 Task: Create a due date automation trigger when advanced on, on the wednesday after a card is due add fields without custom field "Resume" set to a date between 1 and 7 working days ago at 11:00 AM.
Action: Mouse moved to (1329, 116)
Screenshot: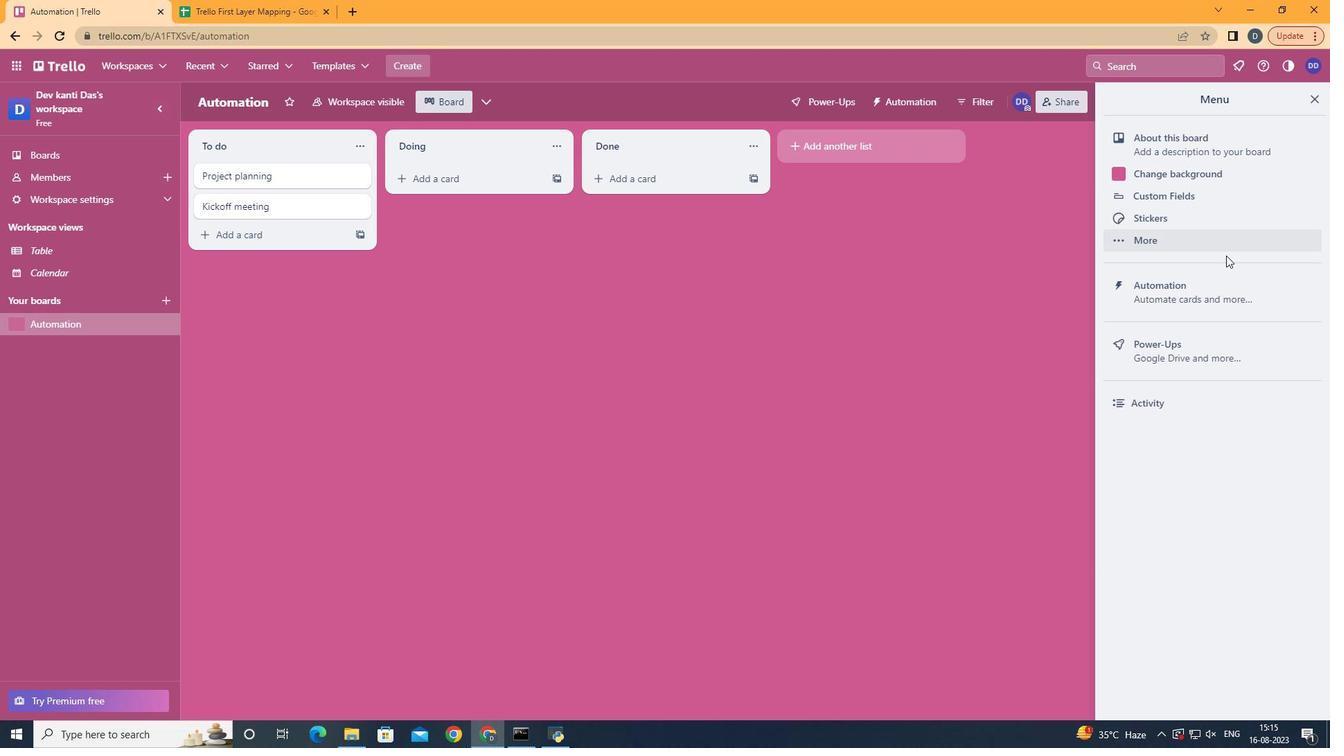 
Action: Mouse pressed left at (1329, 116)
Screenshot: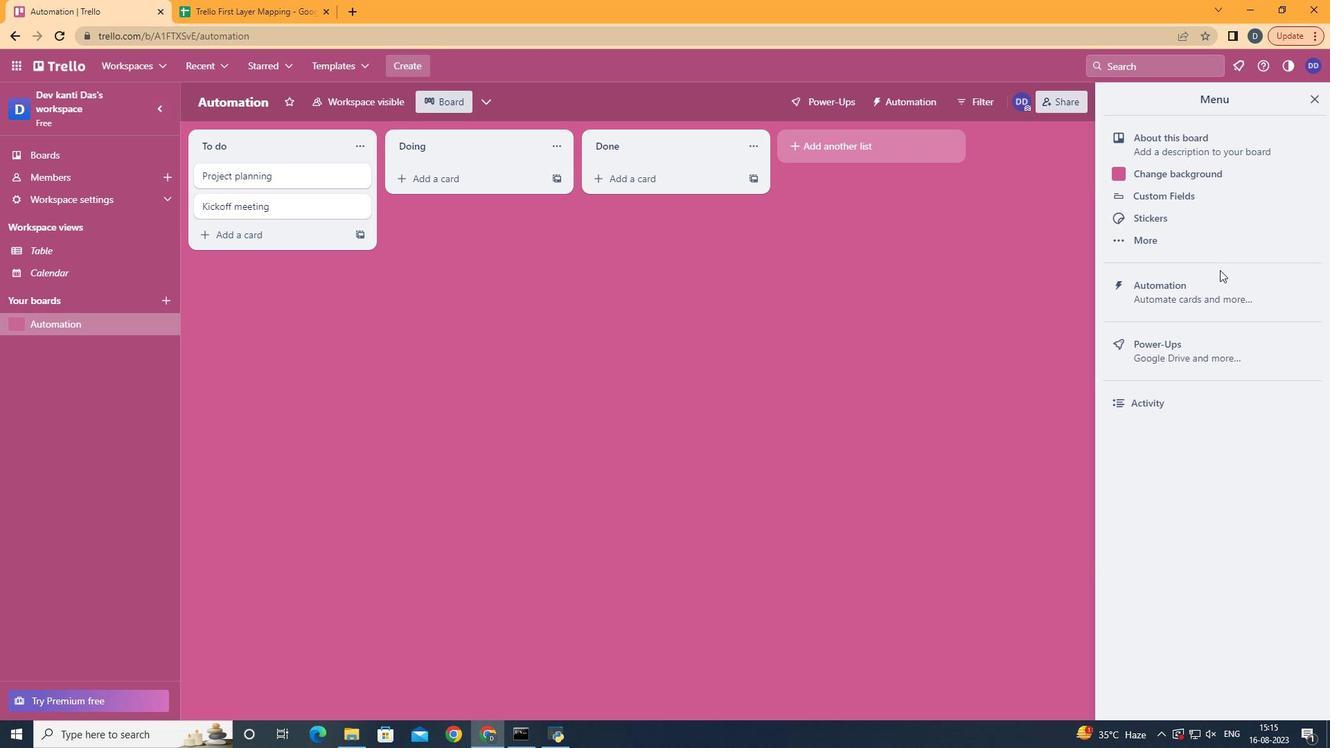 
Action: Mouse moved to (1230, 296)
Screenshot: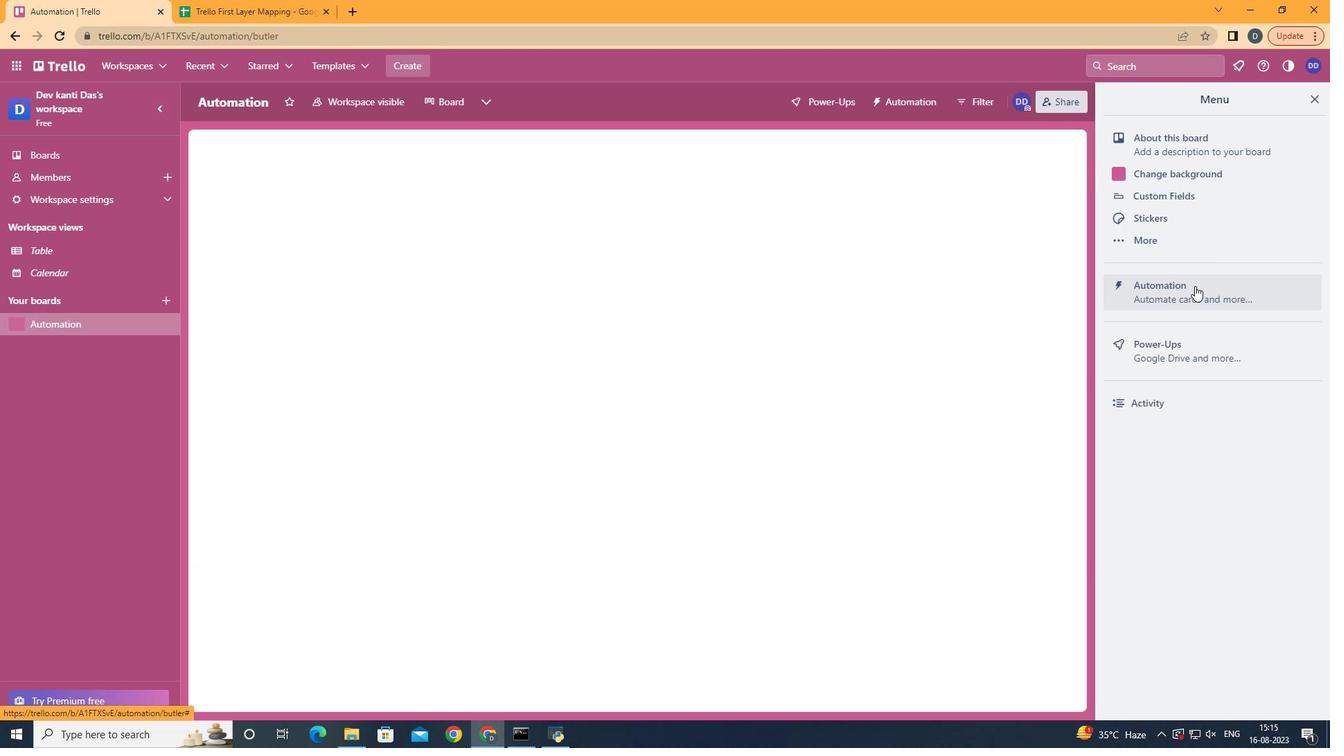 
Action: Mouse pressed left at (1230, 296)
Screenshot: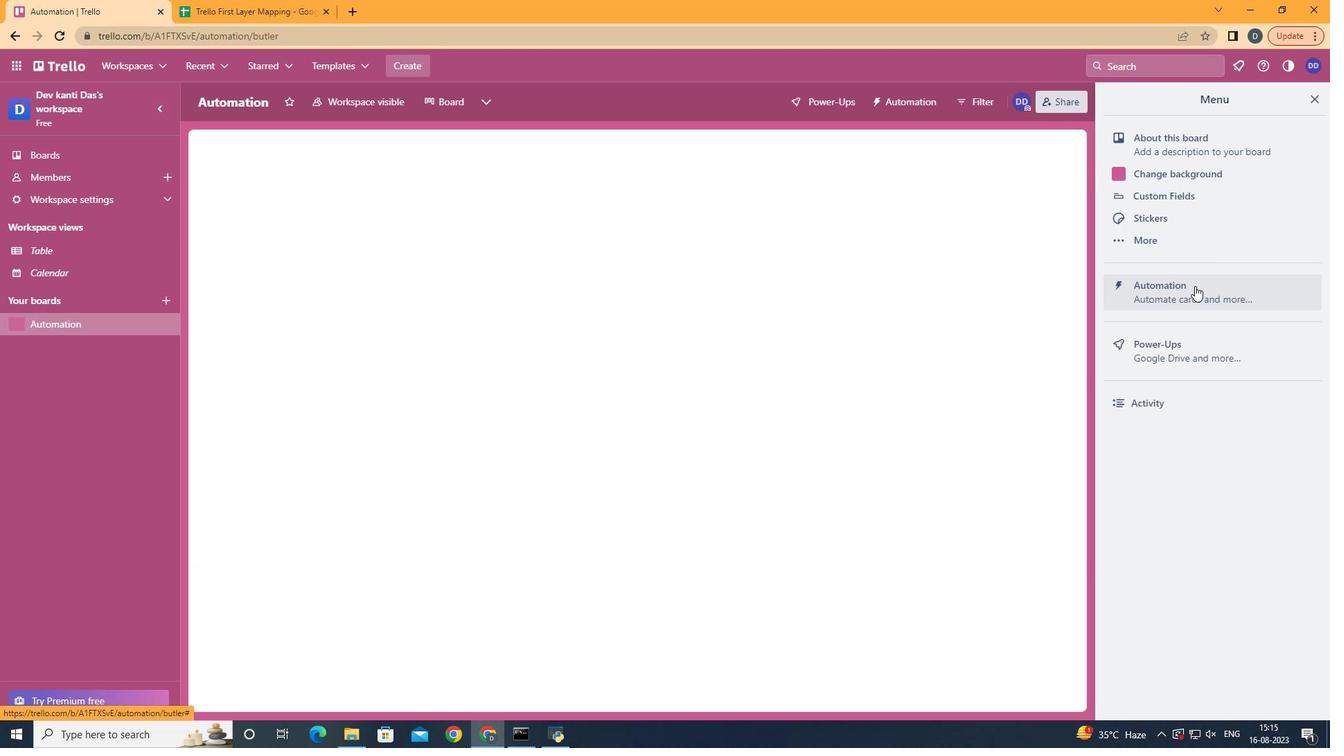 
Action: Mouse moved to (274, 289)
Screenshot: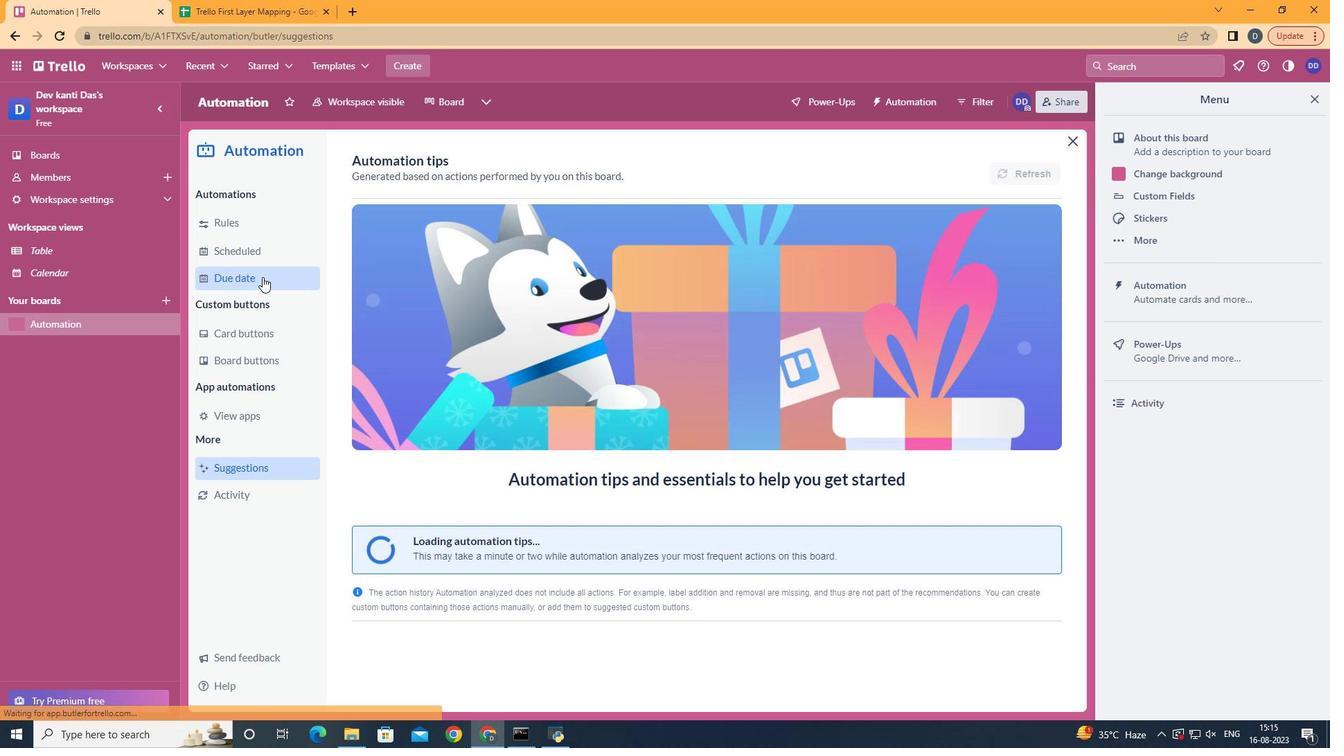 
Action: Mouse pressed left at (274, 289)
Screenshot: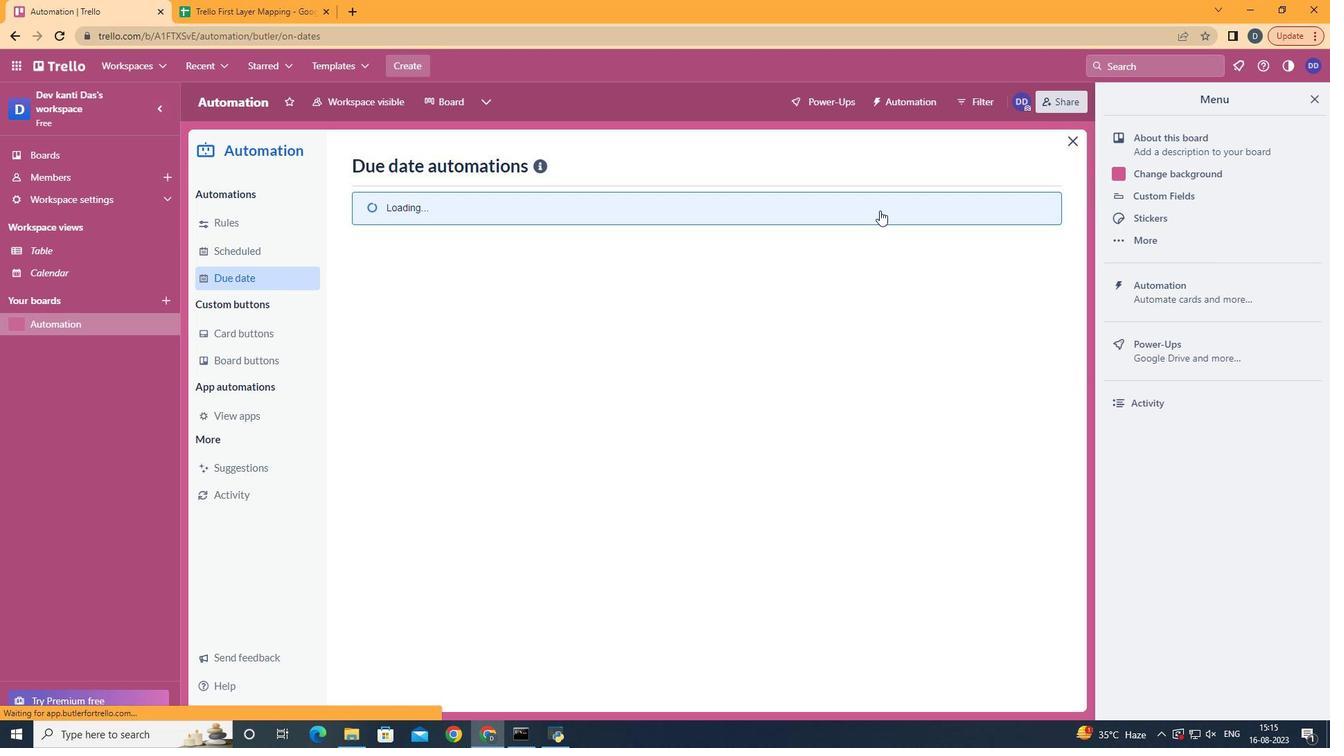 
Action: Mouse moved to (976, 176)
Screenshot: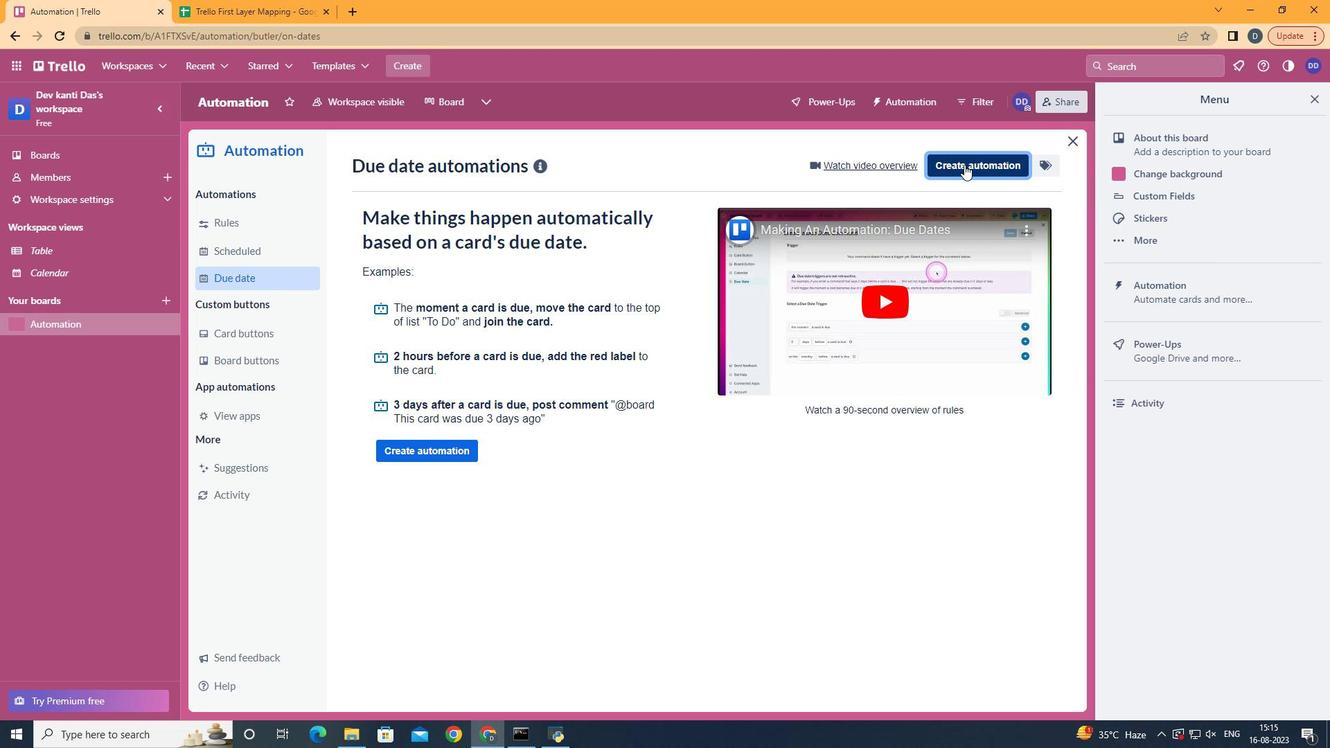
Action: Mouse pressed left at (976, 176)
Screenshot: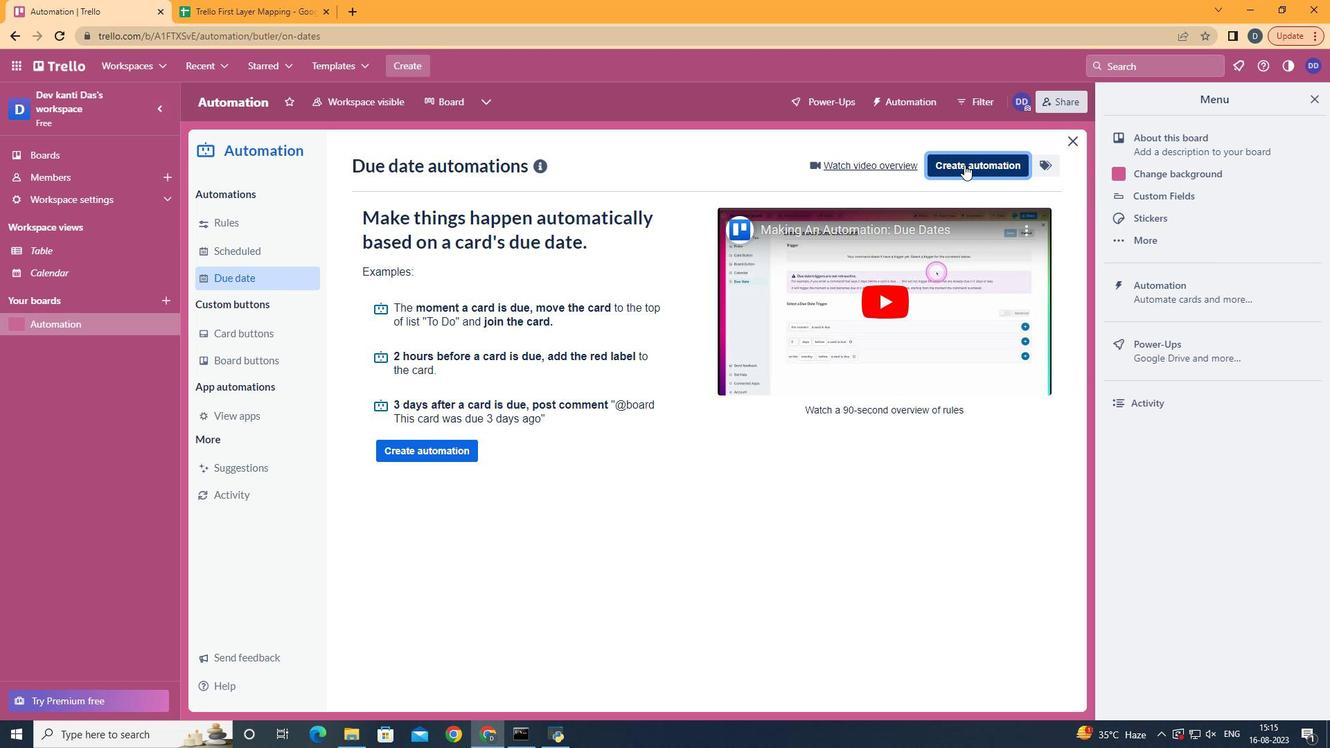 
Action: Mouse moved to (718, 306)
Screenshot: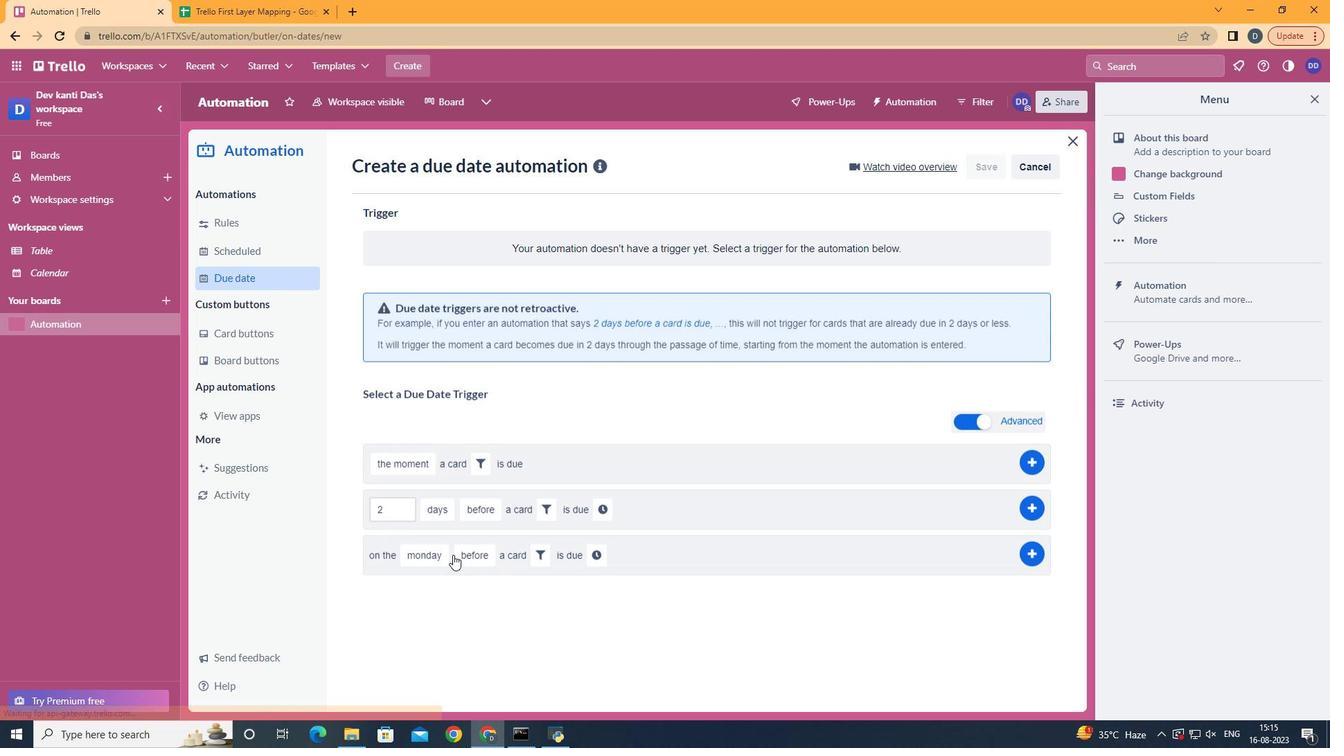 
Action: Mouse pressed left at (718, 306)
Screenshot: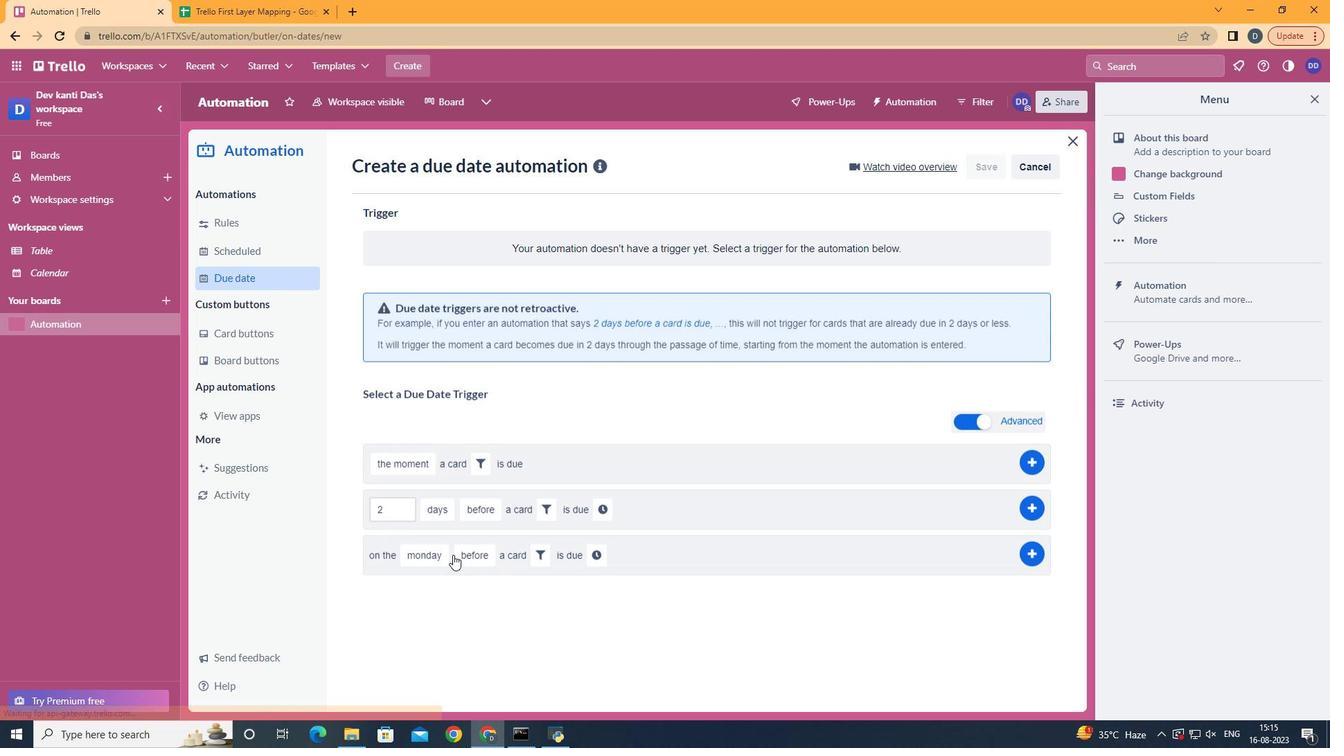 
Action: Mouse moved to (474, 424)
Screenshot: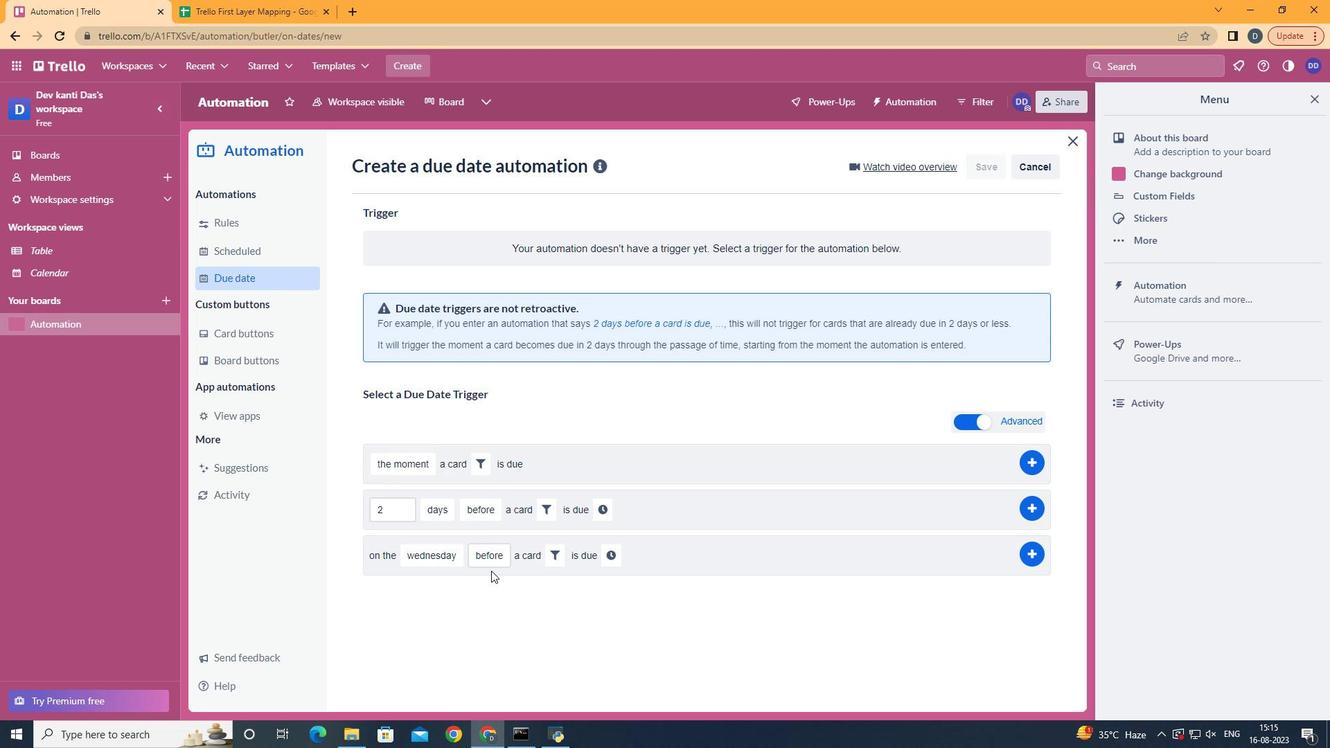 
Action: Mouse pressed left at (474, 424)
Screenshot: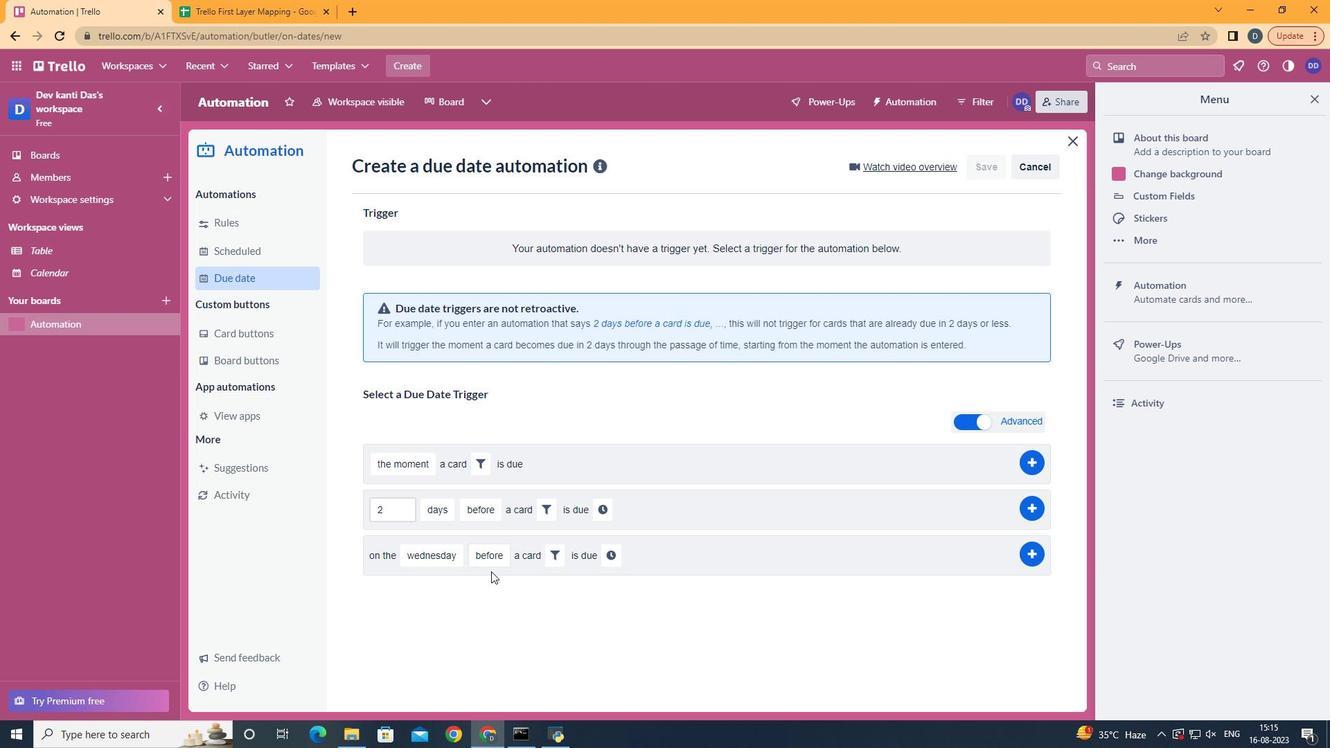 
Action: Mouse moved to (514, 617)
Screenshot: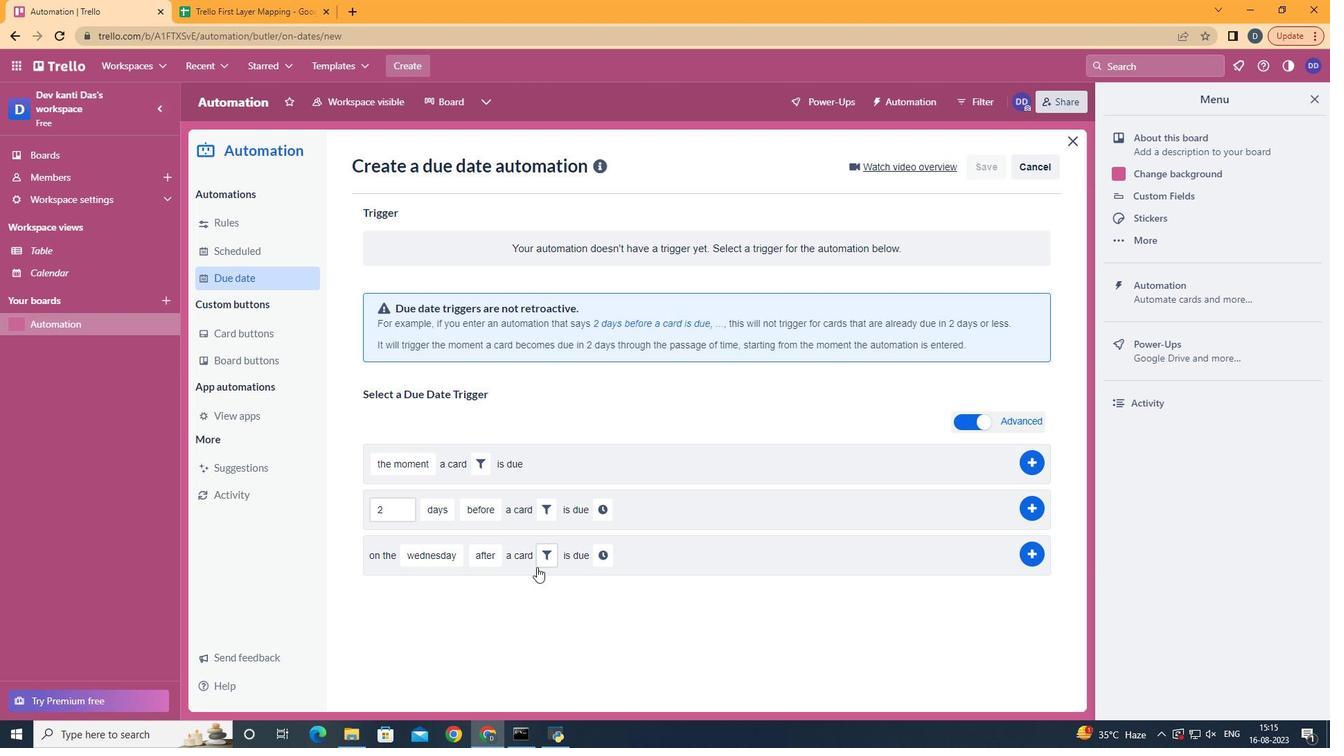 
Action: Mouse pressed left at (514, 617)
Screenshot: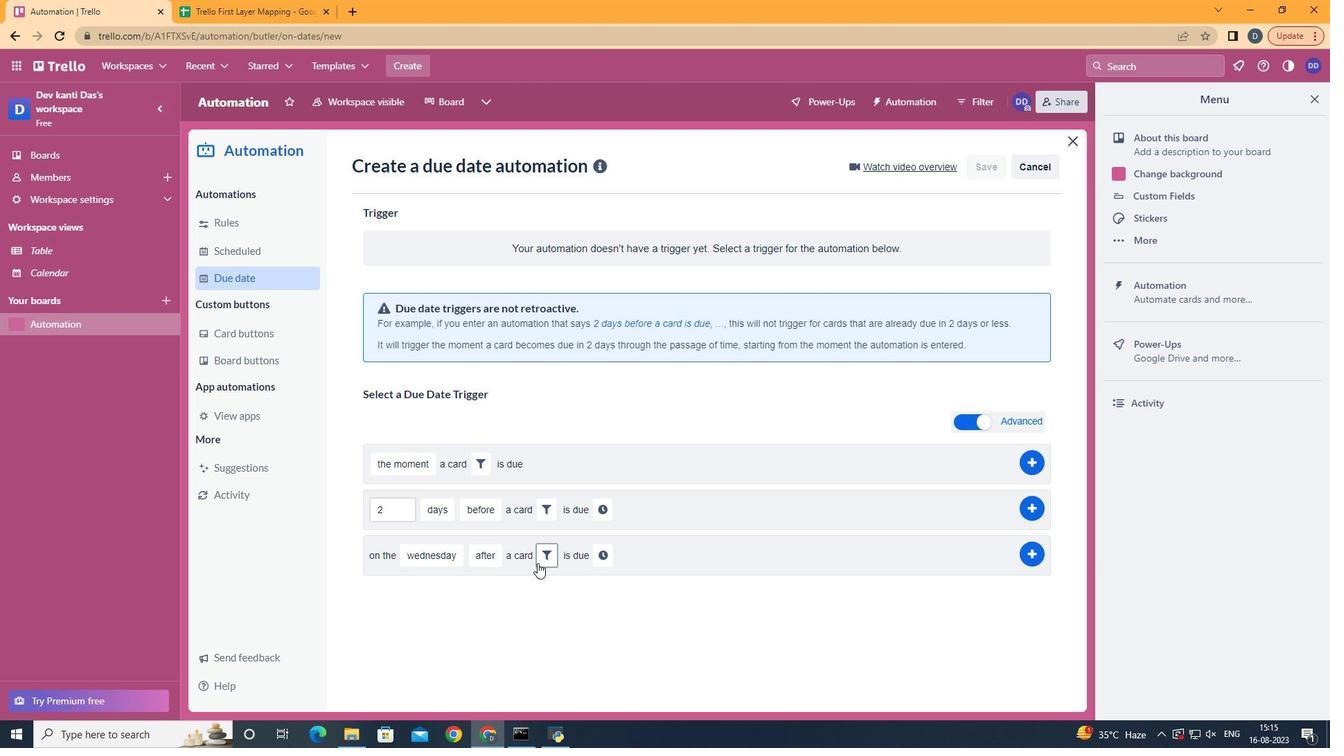
Action: Mouse moved to (549, 573)
Screenshot: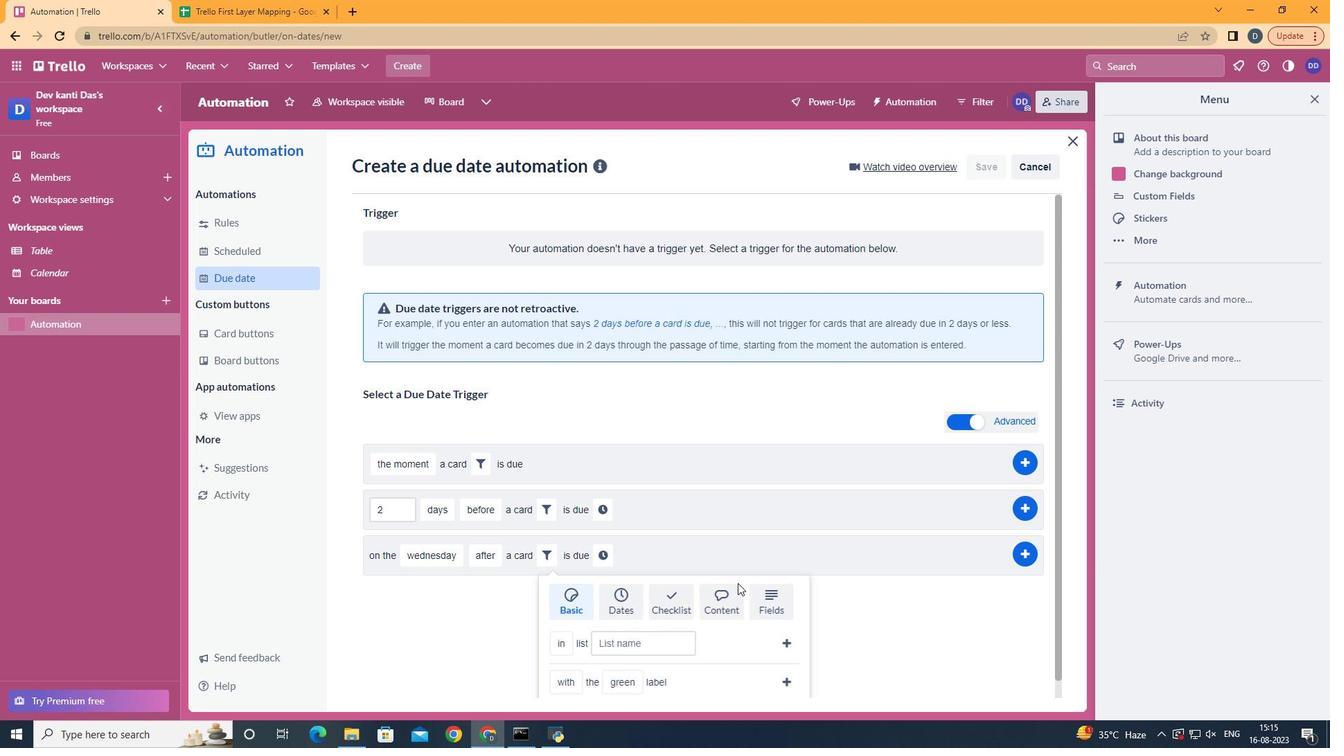 
Action: Mouse pressed left at (549, 573)
Screenshot: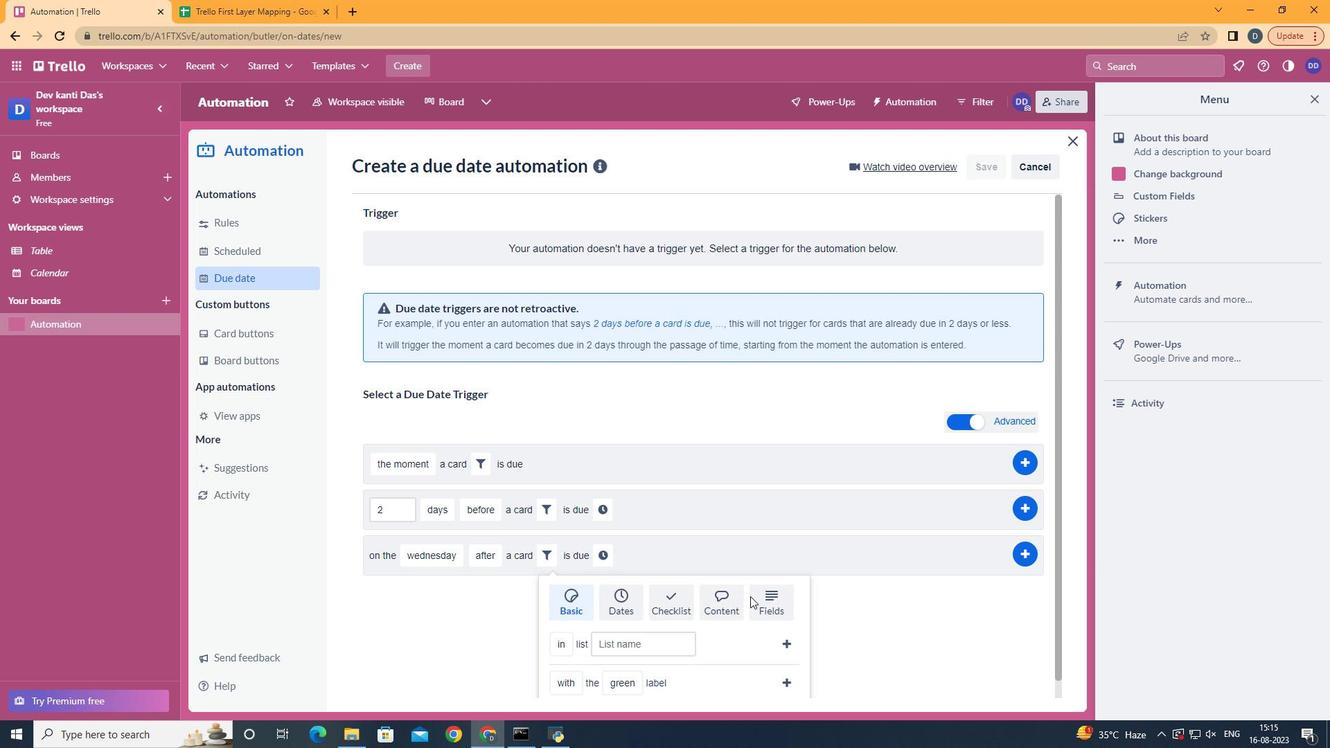 
Action: Mouse moved to (768, 615)
Screenshot: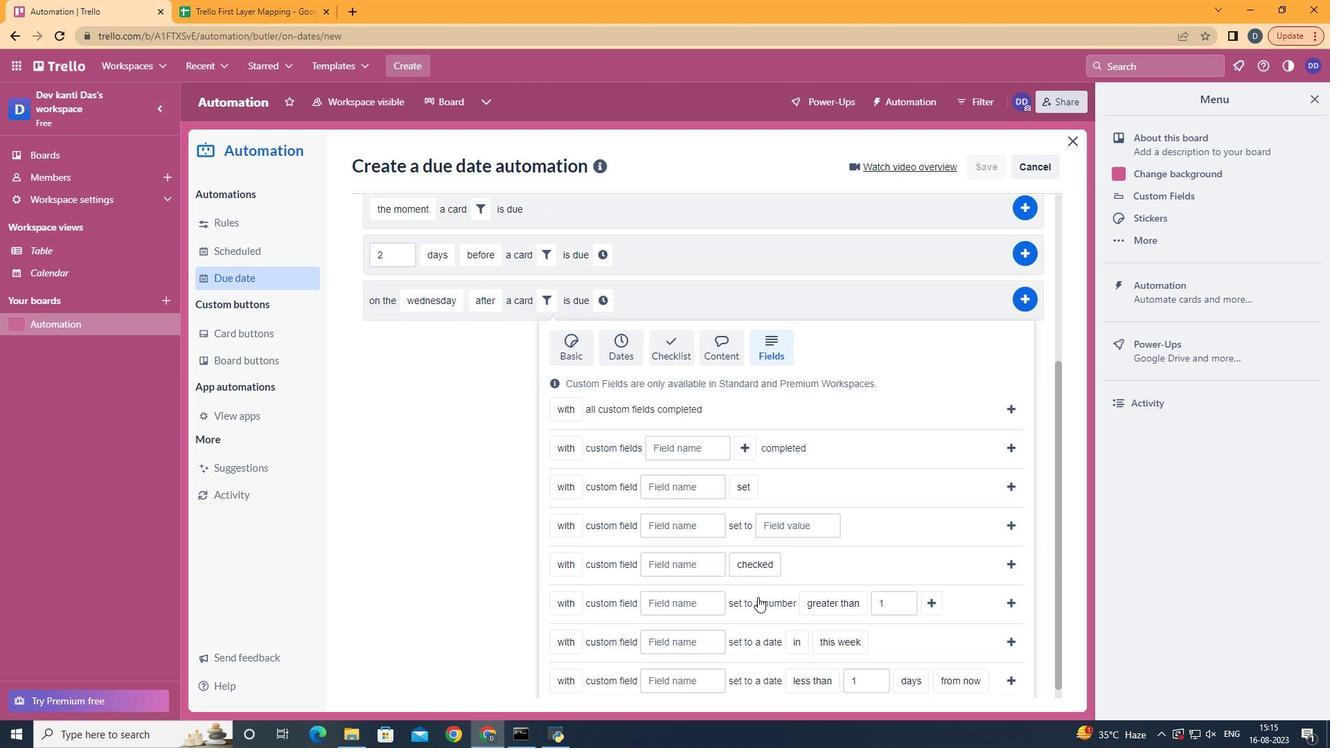 
Action: Mouse pressed left at (768, 615)
Screenshot: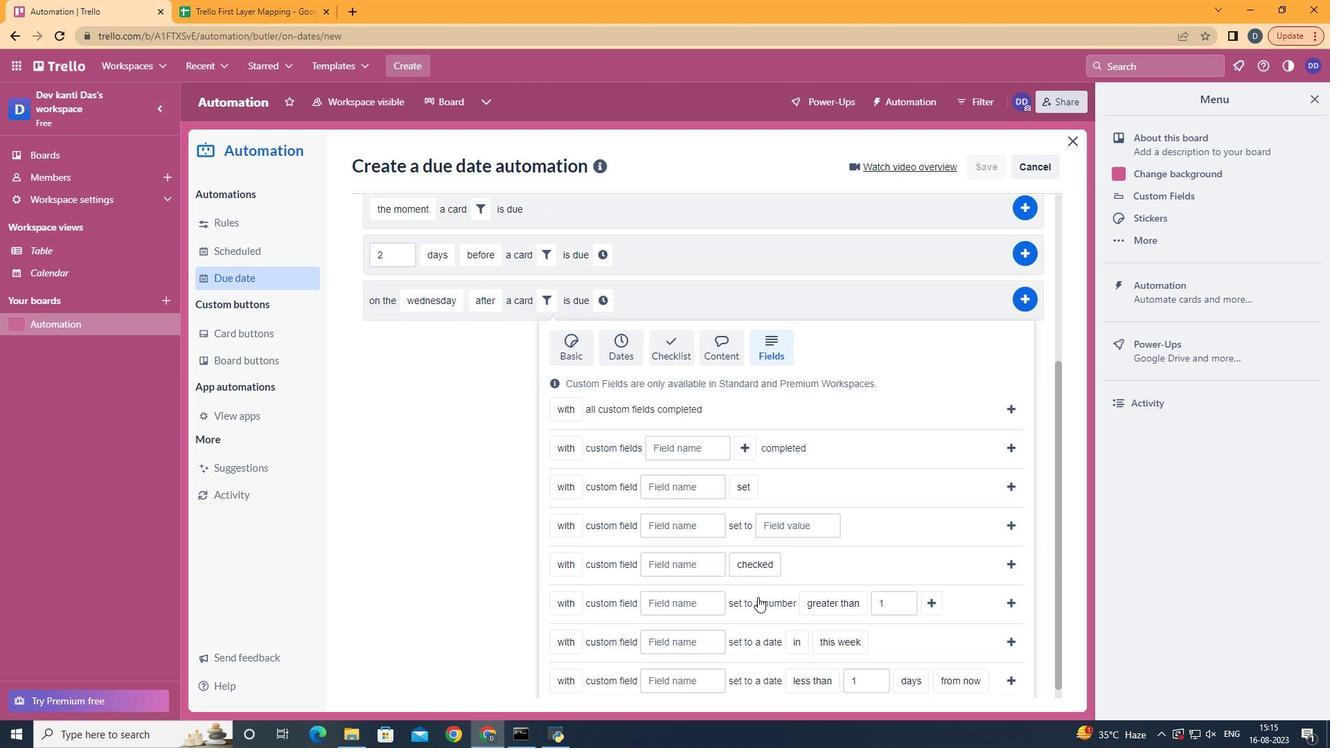 
Action: Mouse moved to (769, 615)
Screenshot: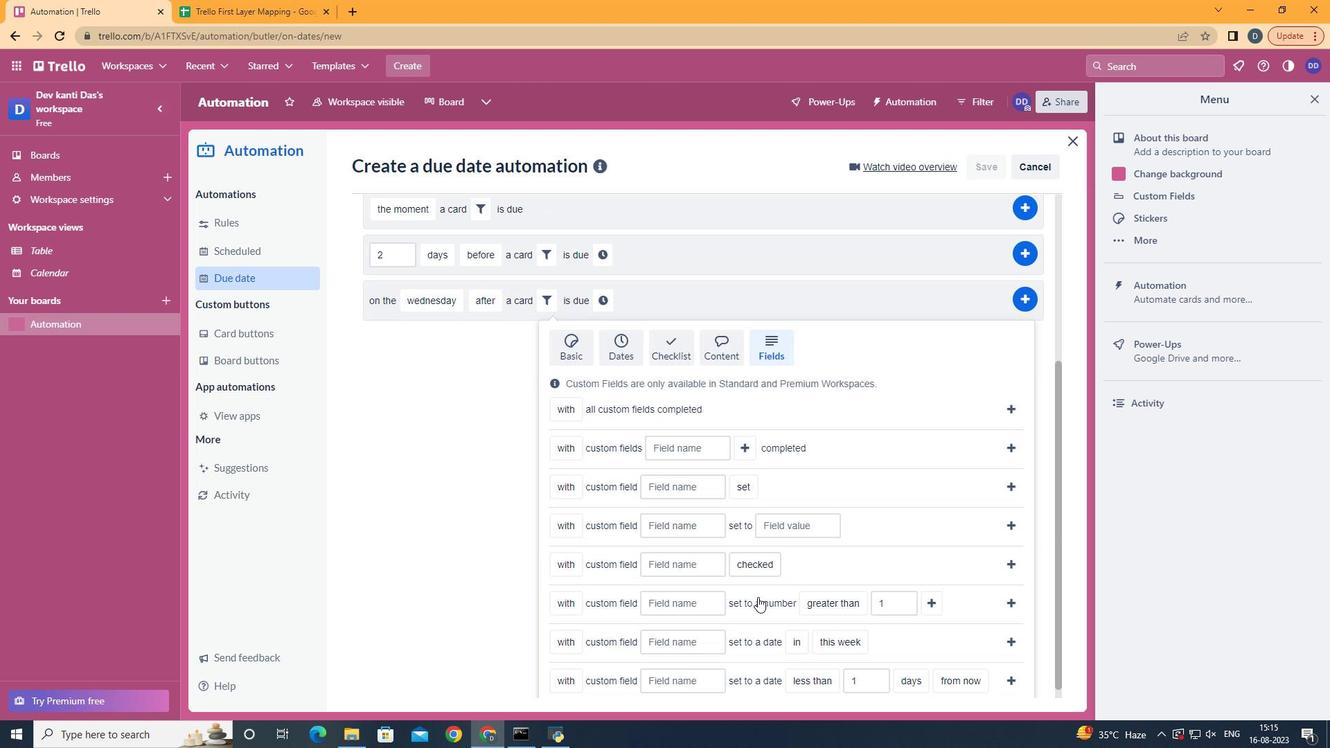 
Action: Mouse scrolled (769, 614) with delta (0, 0)
Screenshot: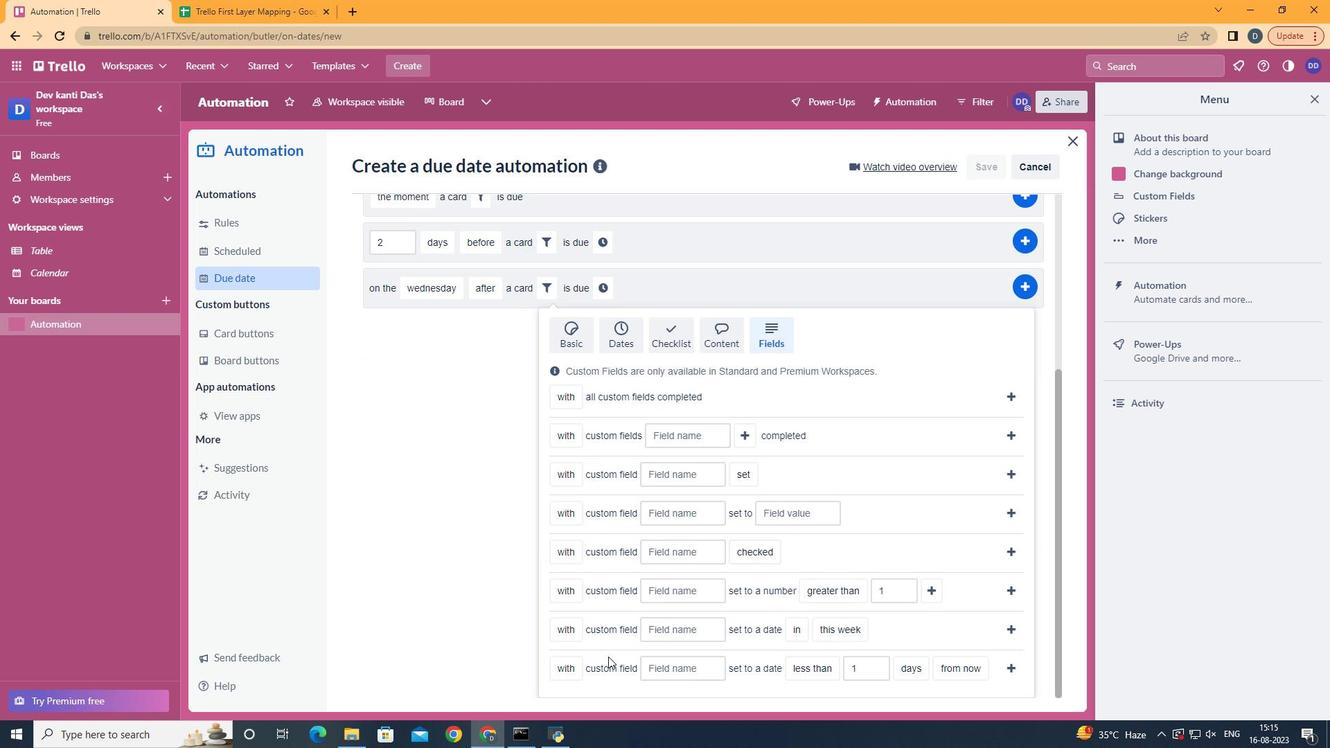 
Action: Mouse scrolled (769, 614) with delta (0, 0)
Screenshot: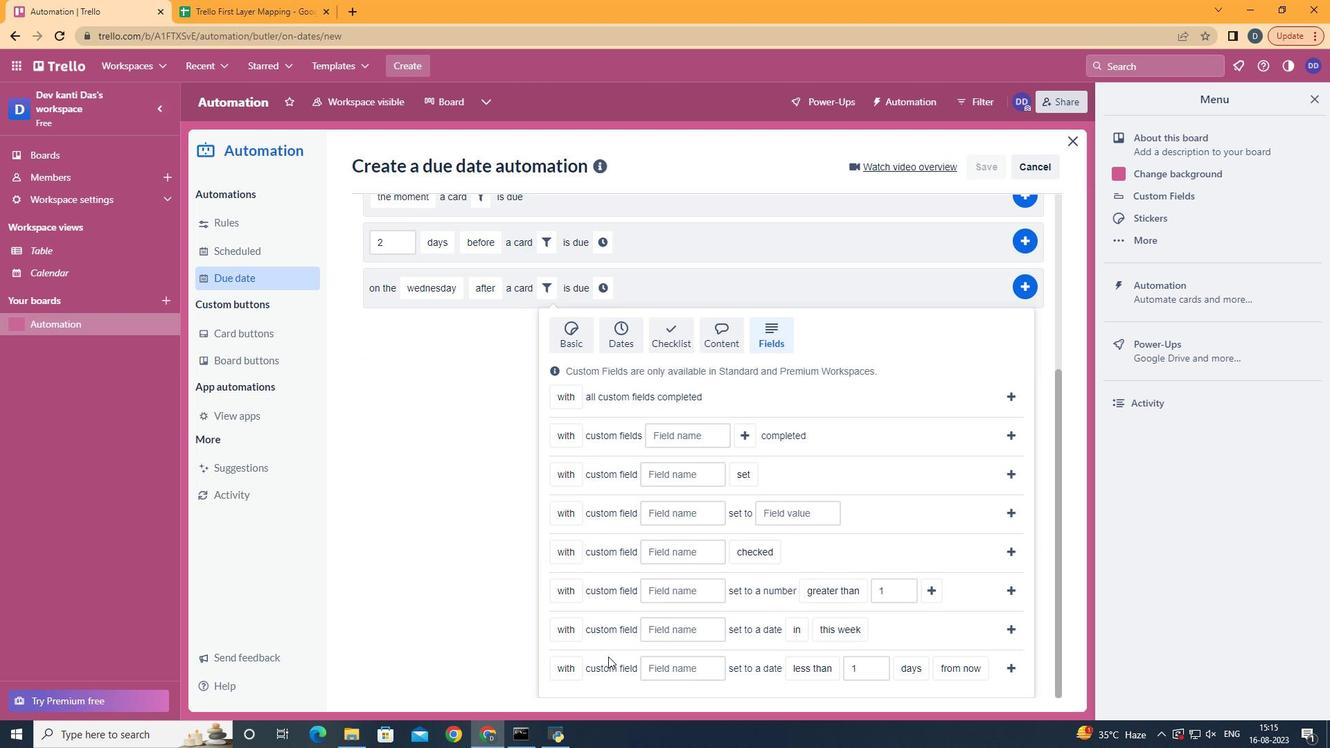 
Action: Mouse scrolled (769, 614) with delta (0, -1)
Screenshot: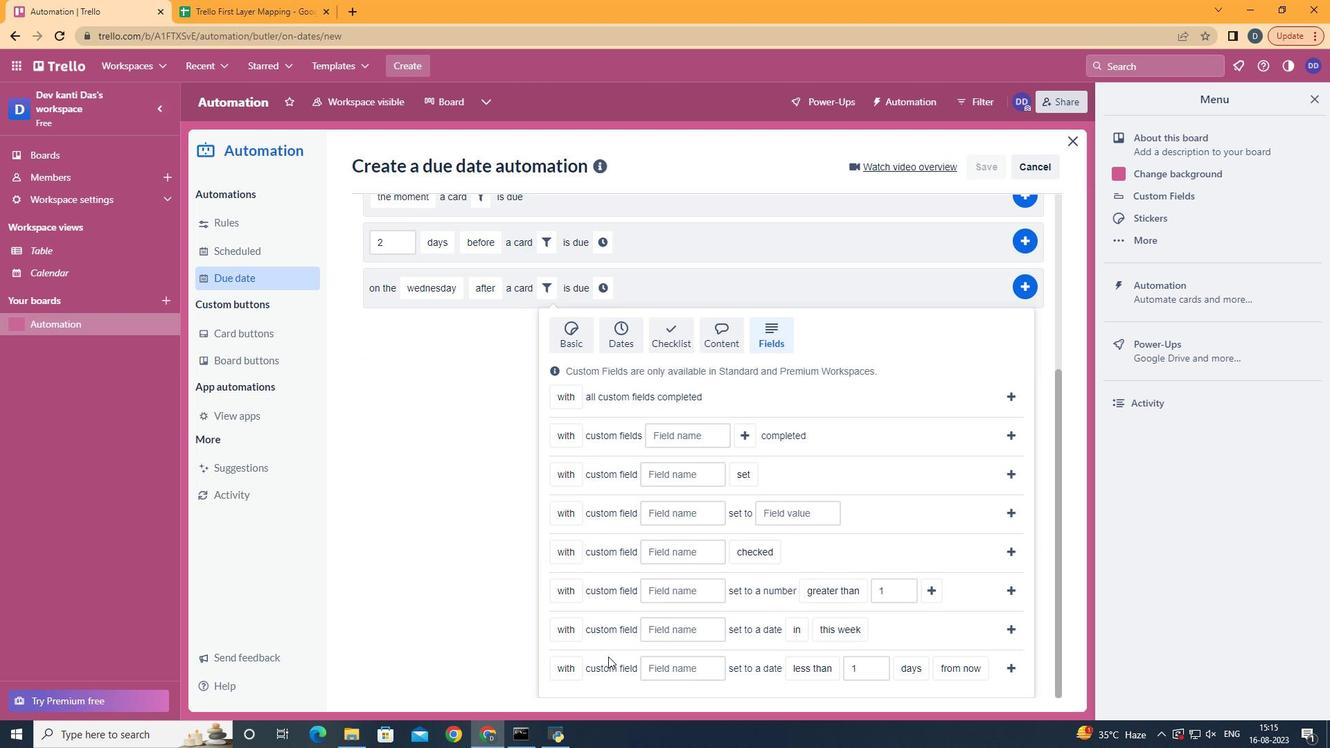 
Action: Mouse scrolled (769, 614) with delta (0, 0)
Screenshot: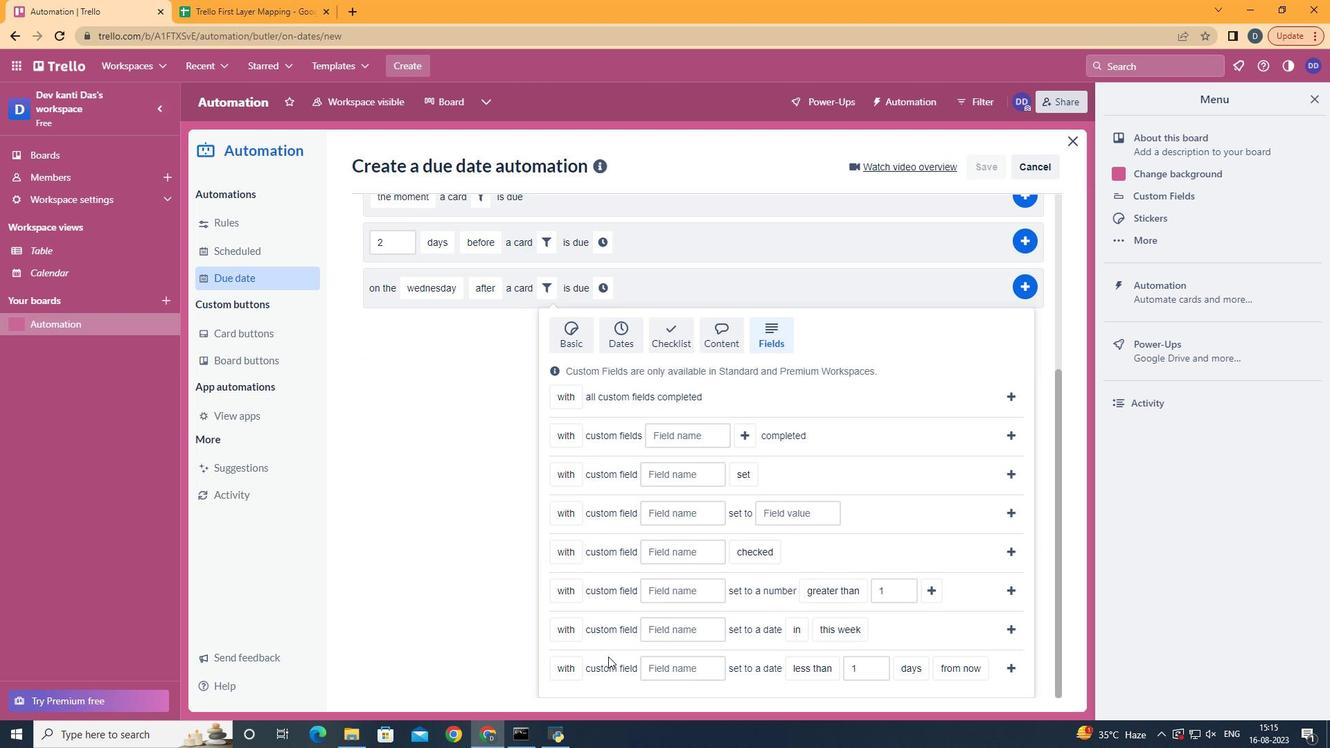 
Action: Mouse scrolled (769, 614) with delta (0, 0)
Screenshot: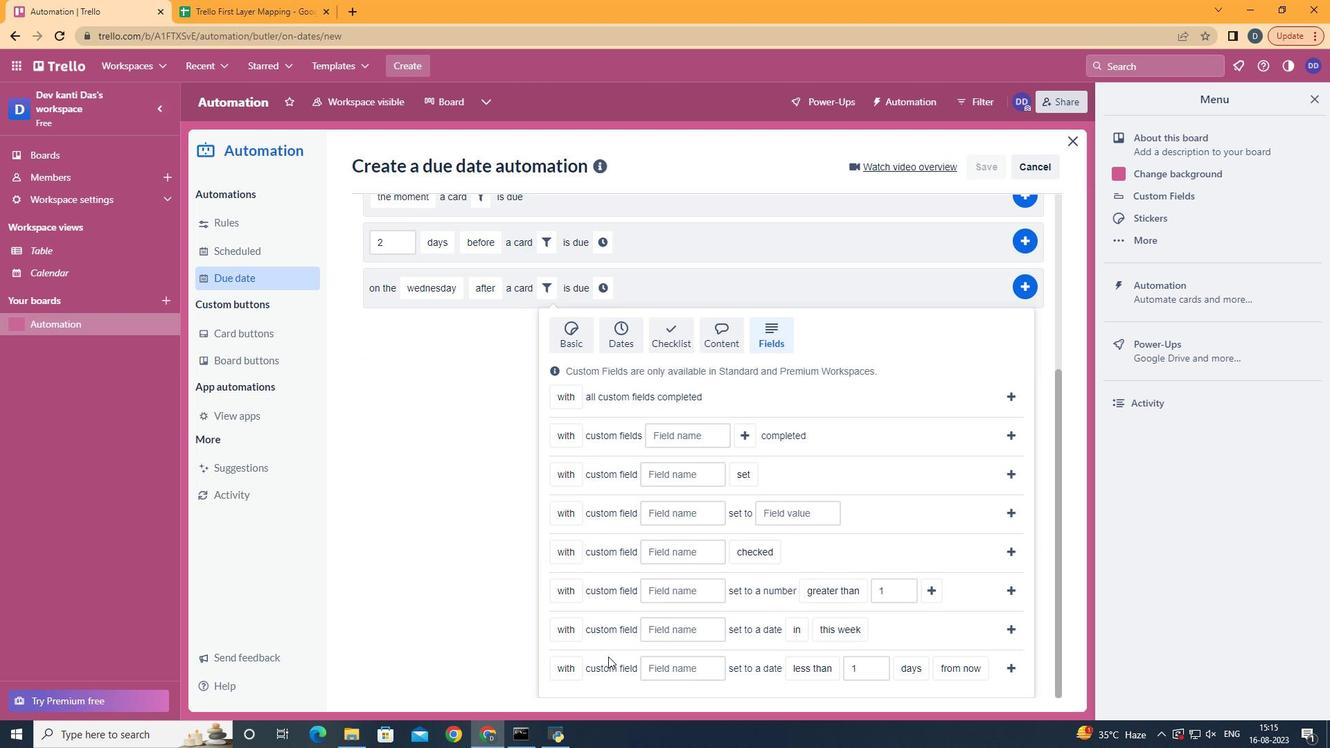 
Action: Mouse scrolled (769, 614) with delta (0, 0)
Screenshot: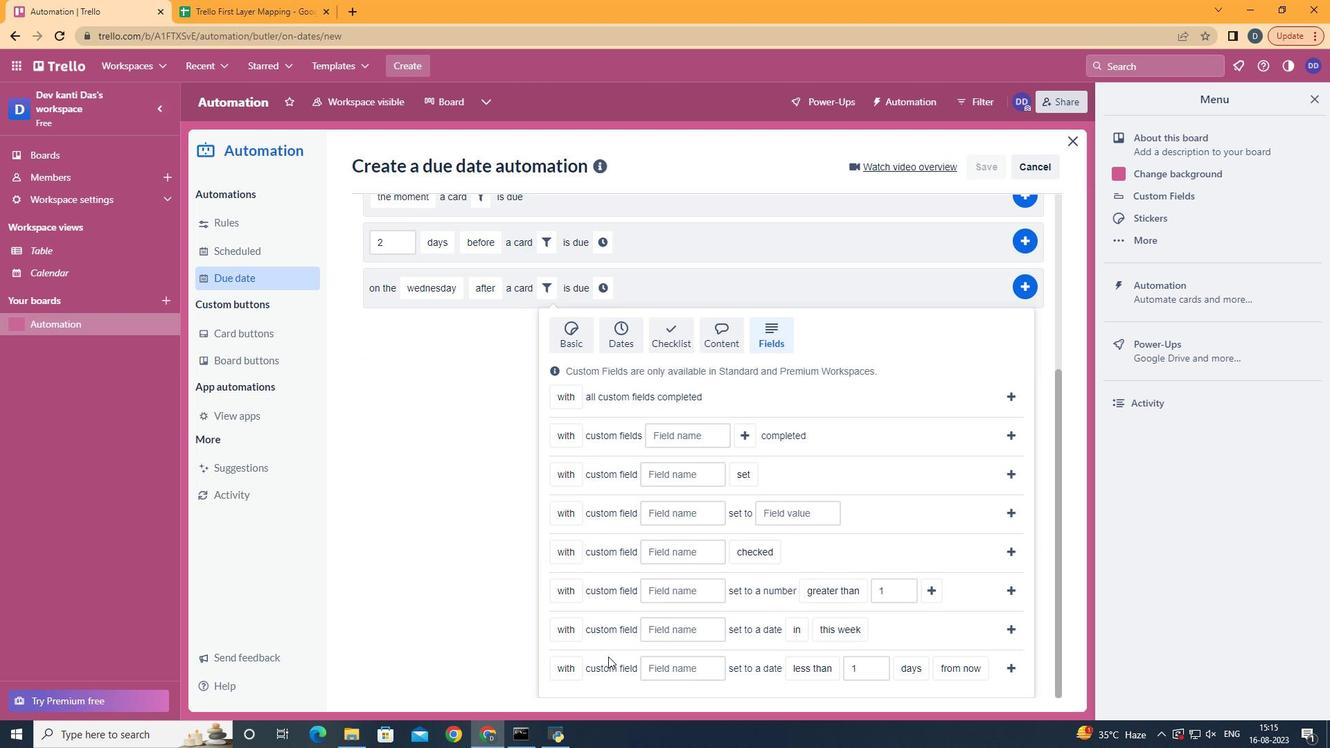 
Action: Mouse moved to (607, 656)
Screenshot: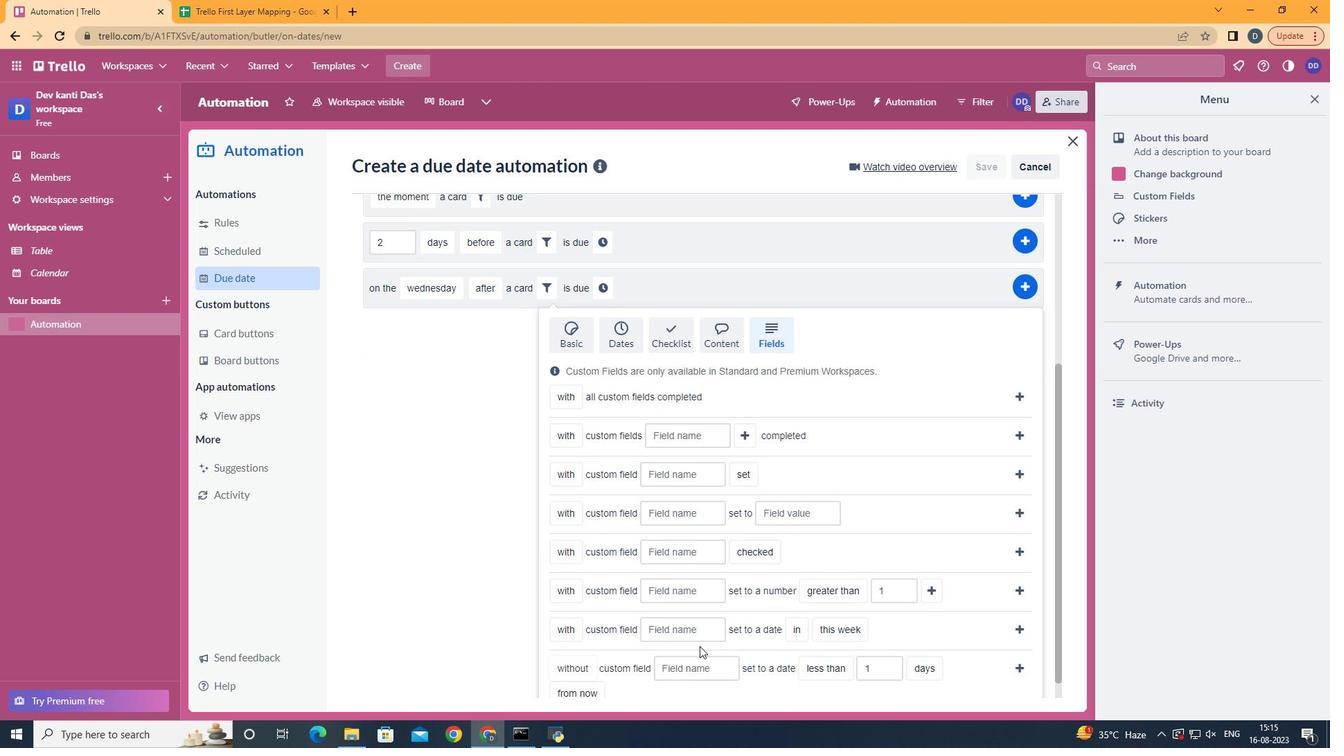 
Action: Mouse pressed left at (607, 656)
Screenshot: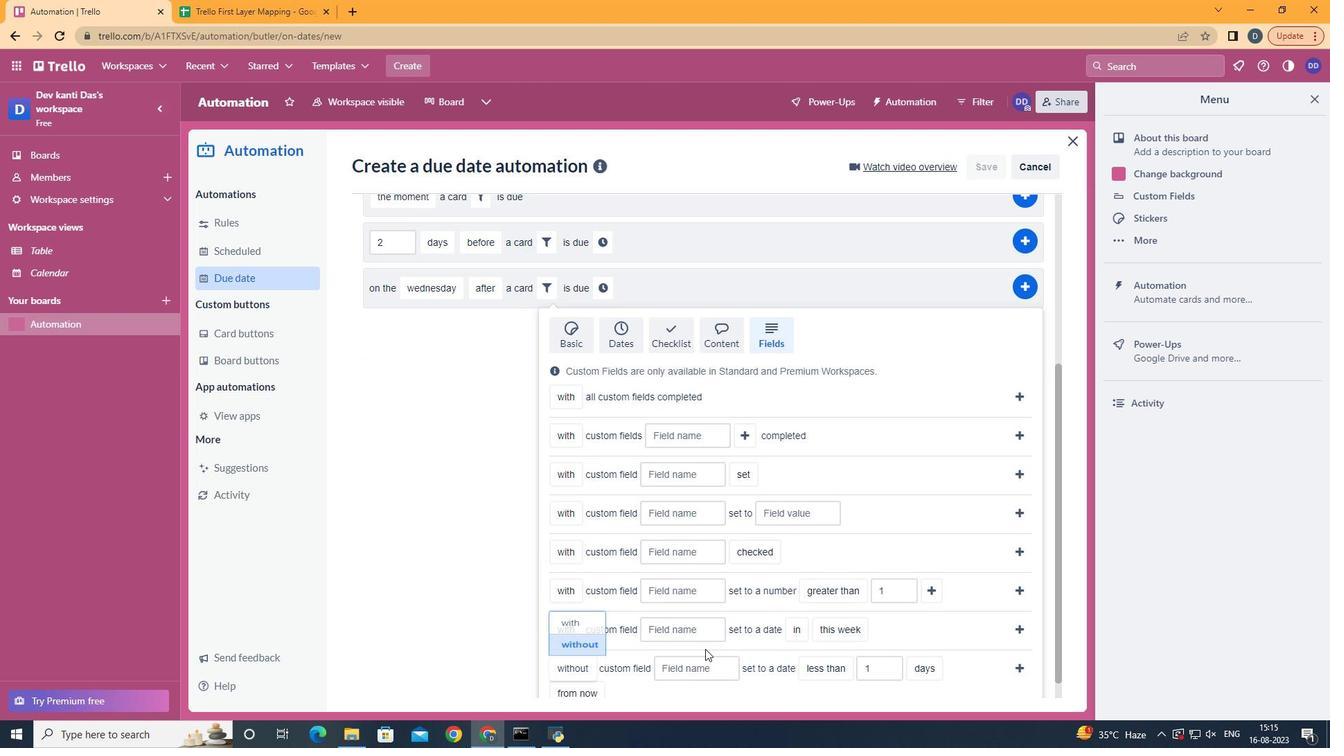 
Action: Mouse moved to (716, 660)
Screenshot: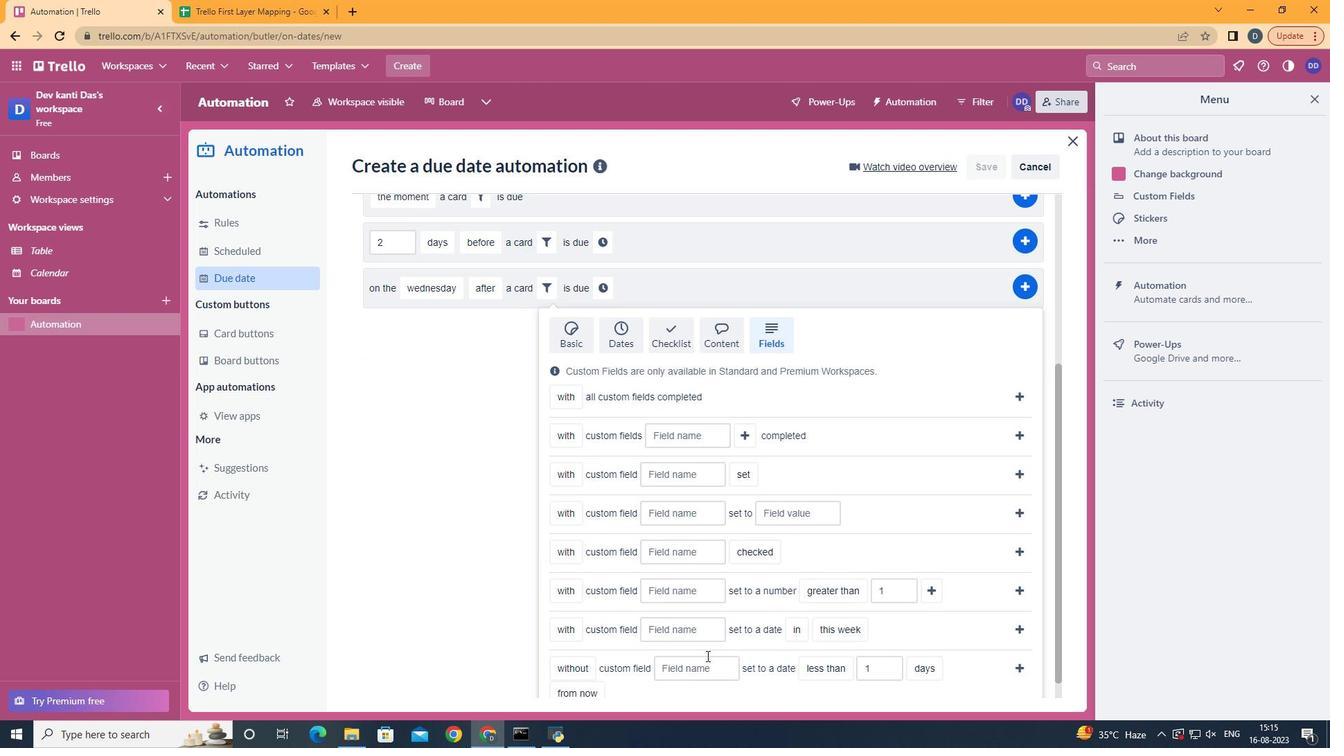 
Action: Mouse pressed left at (716, 660)
Screenshot: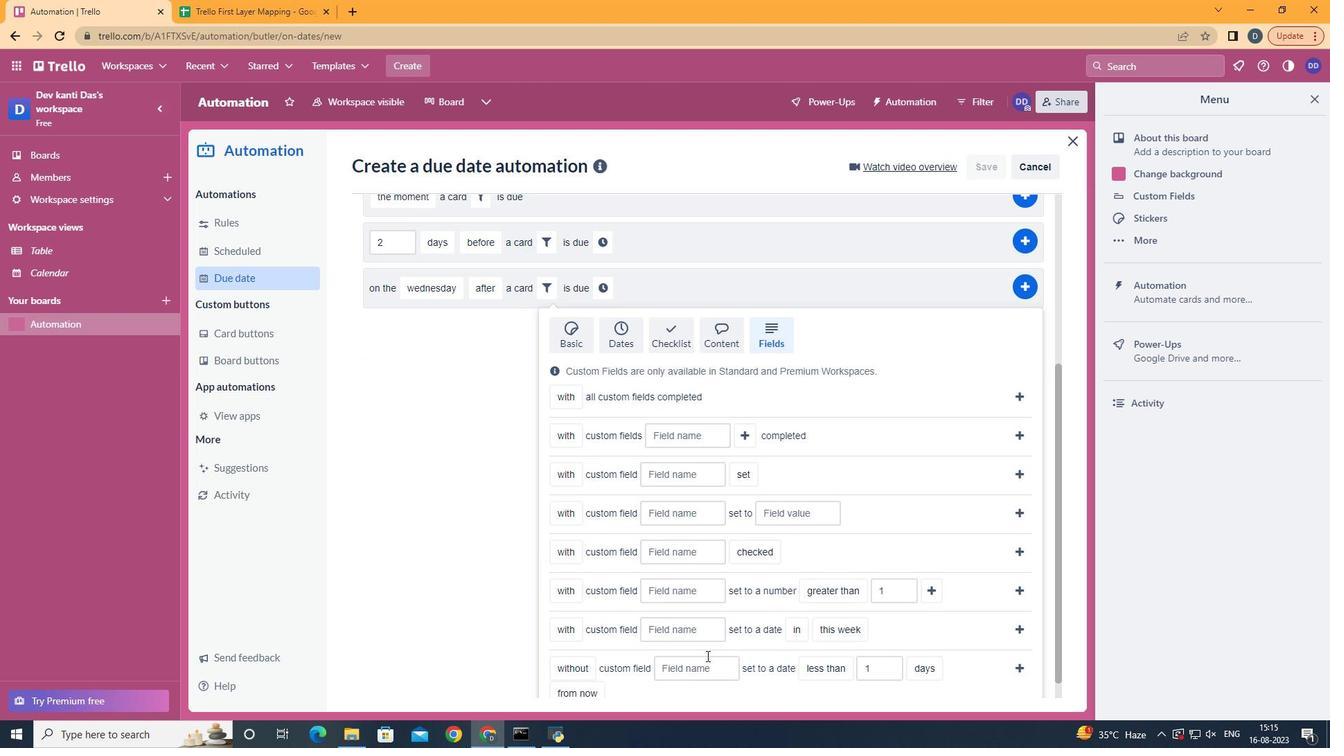 
Action: Mouse moved to (718, 668)
Screenshot: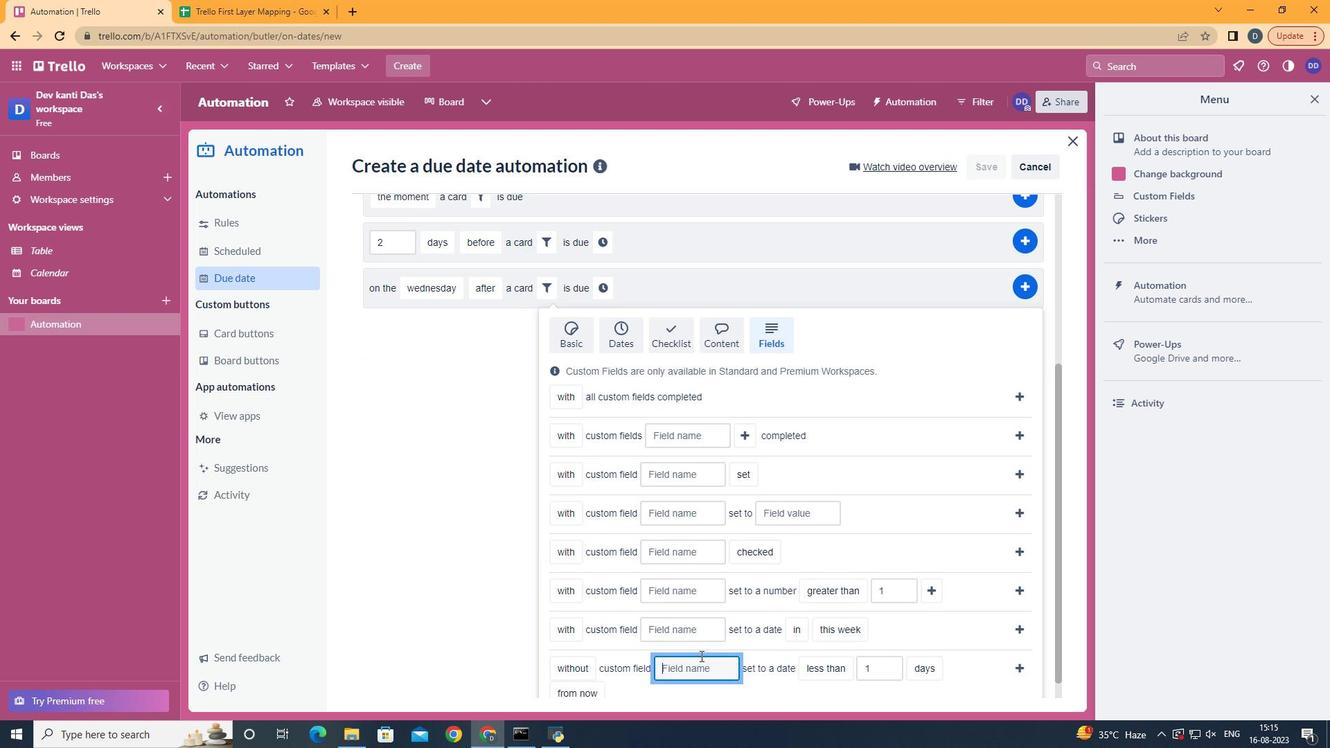 
Action: Mouse pressed left at (718, 668)
Screenshot: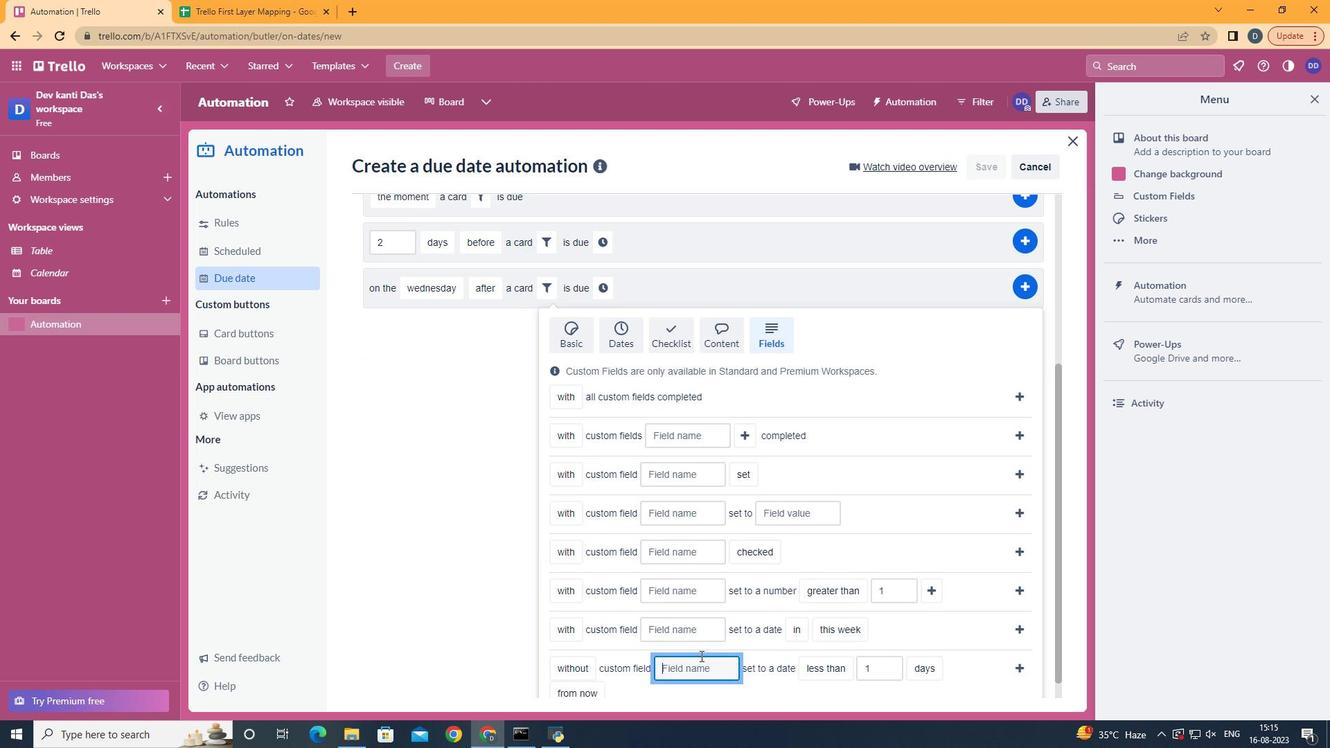 
Action: Mouse moved to (713, 668)
Screenshot: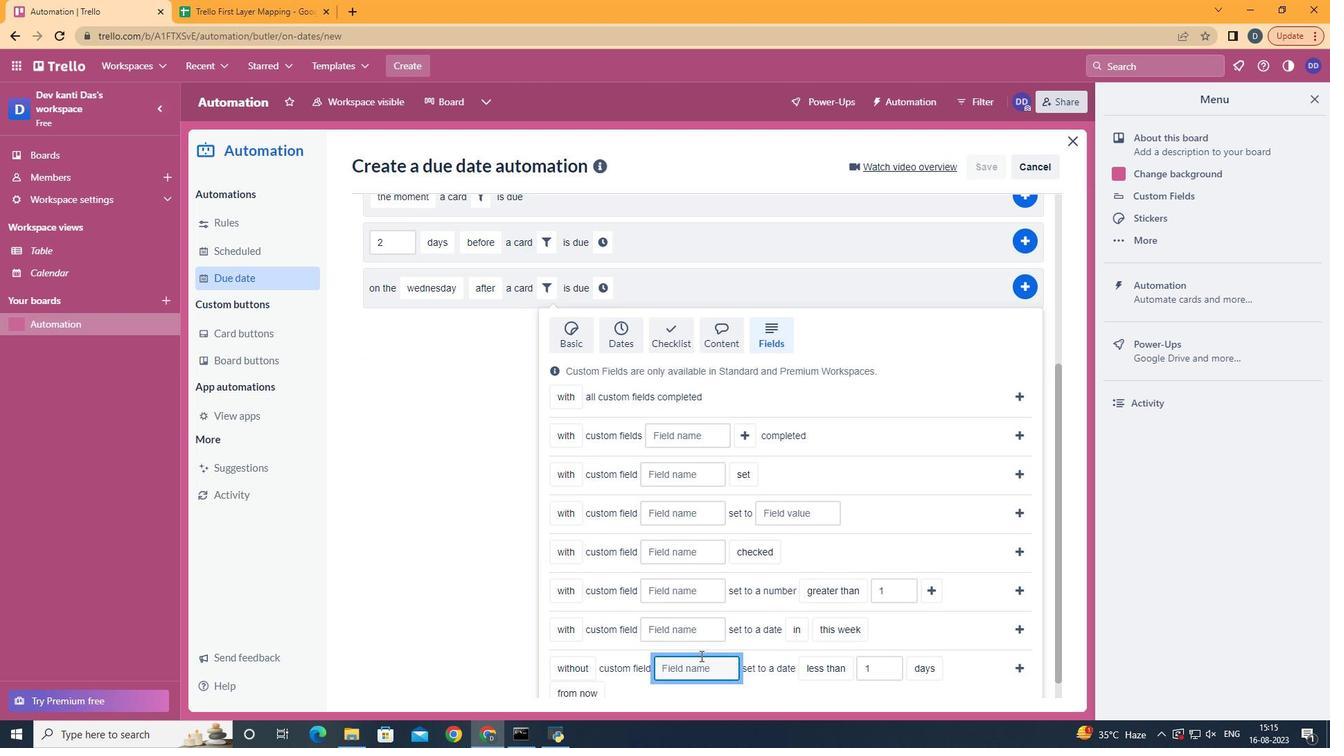 
Action: Key pressed <Key.shift>
Screenshot: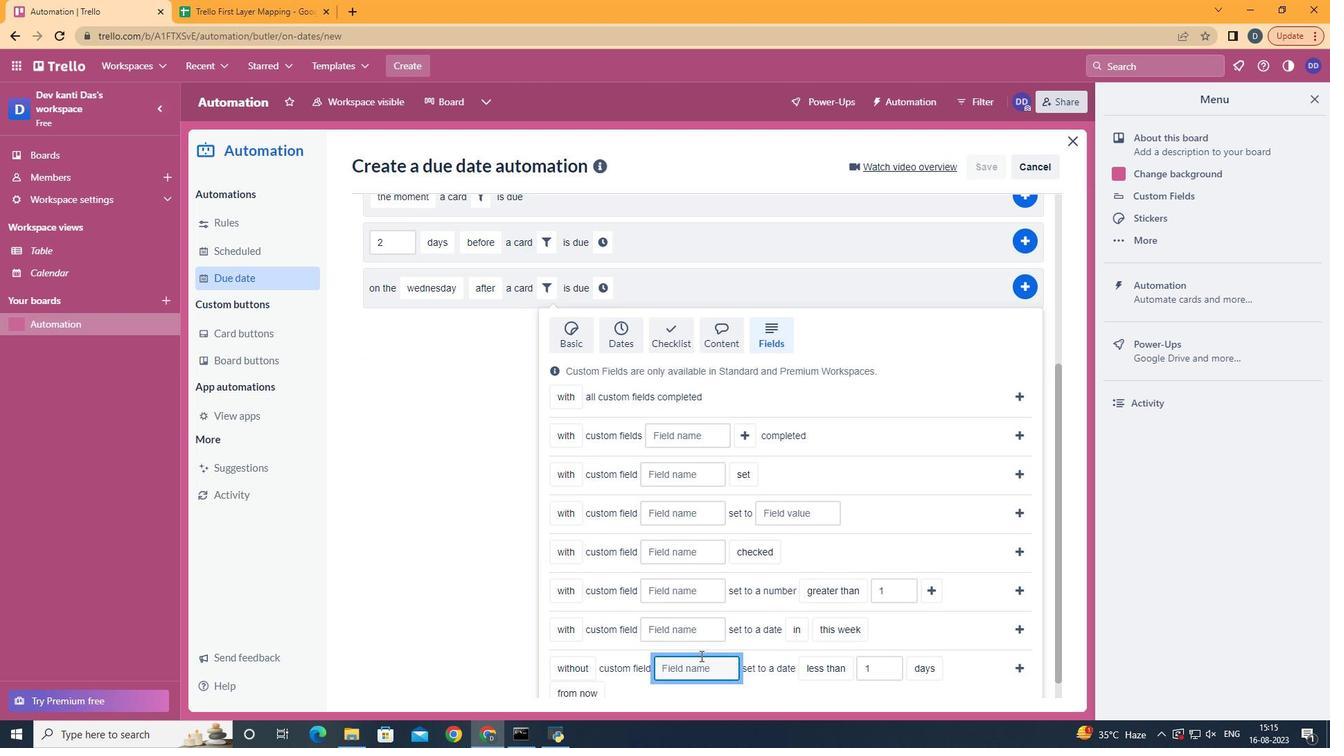 
Action: Mouse moved to (712, 668)
Screenshot: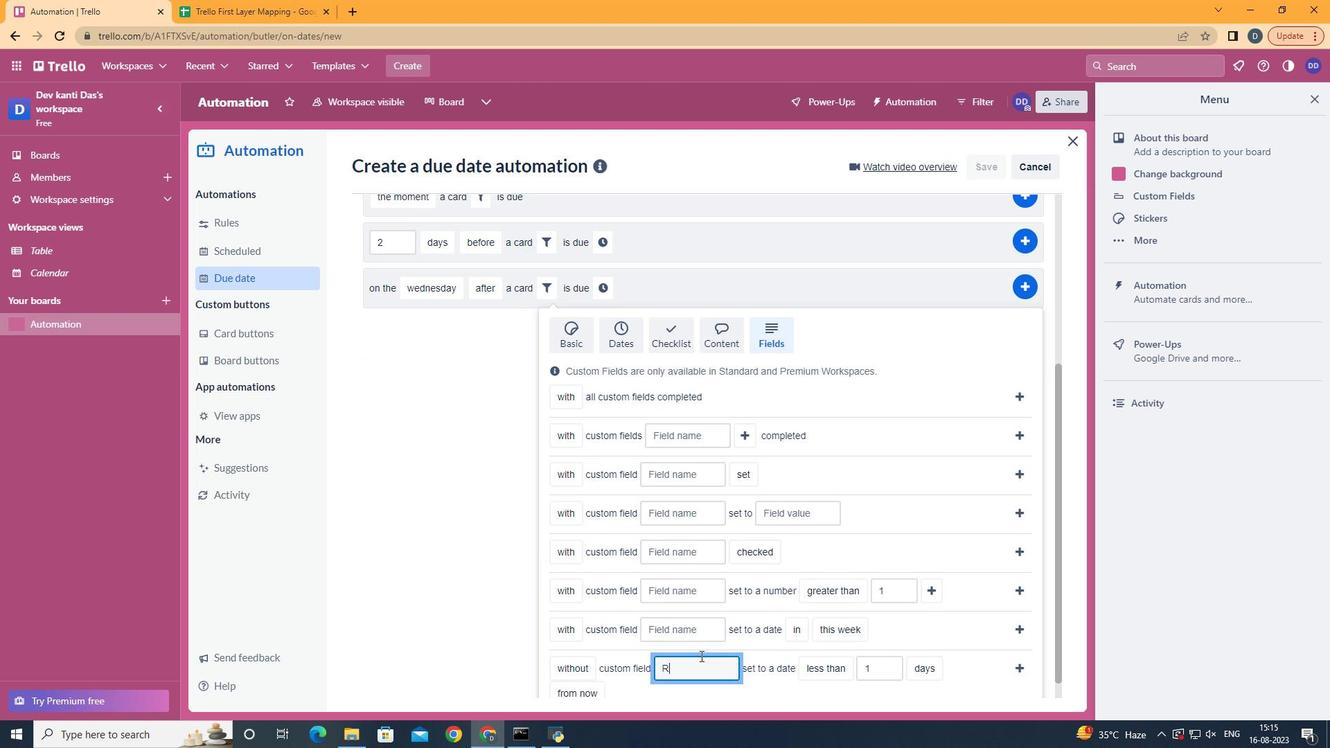 
Action: Key pressed Resume
Screenshot: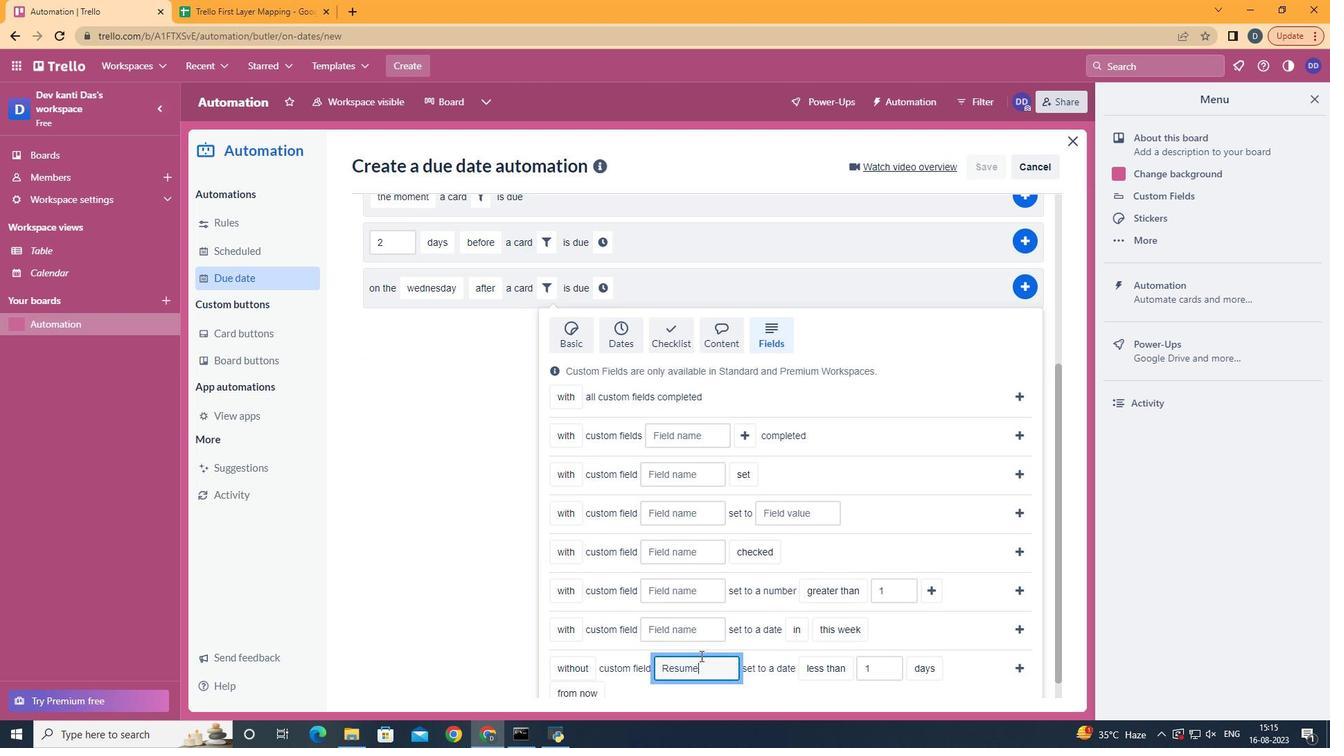 
Action: Mouse moved to (727, 672)
Screenshot: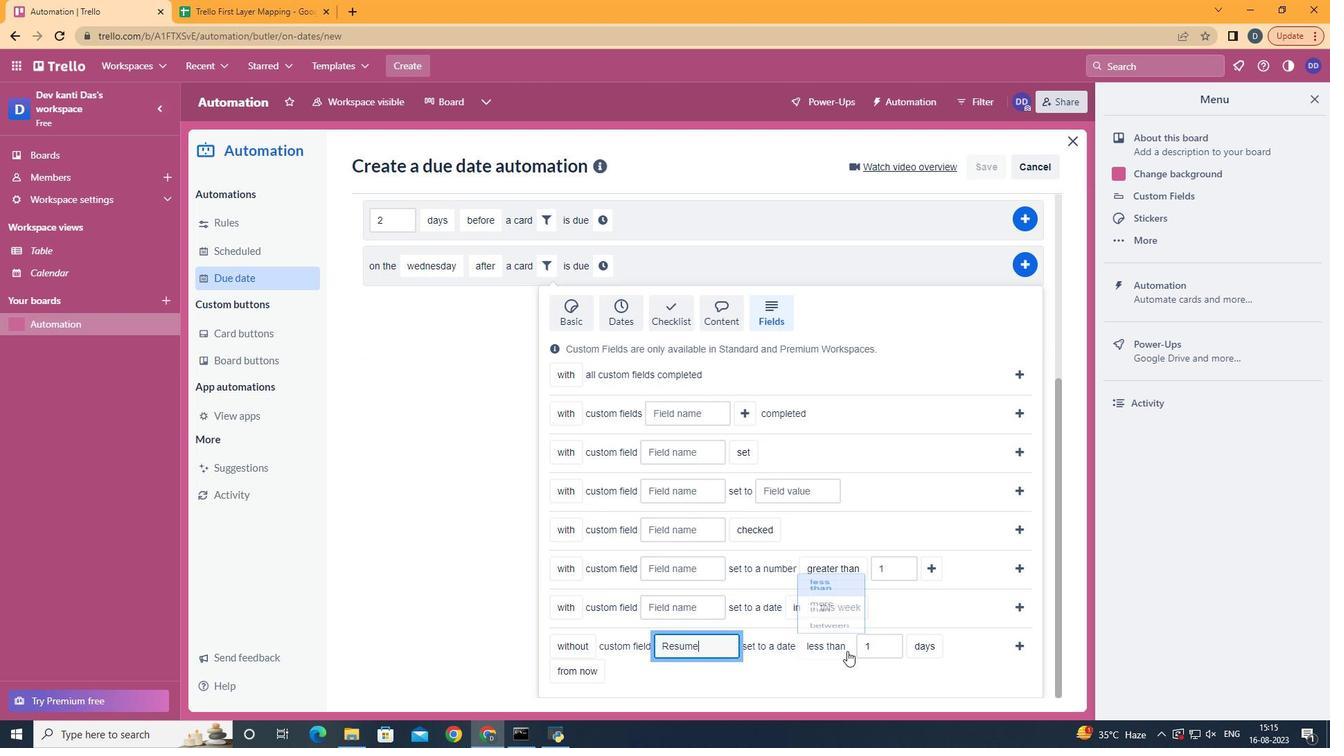 
Action: Mouse scrolled (727, 672) with delta (0, 0)
Screenshot: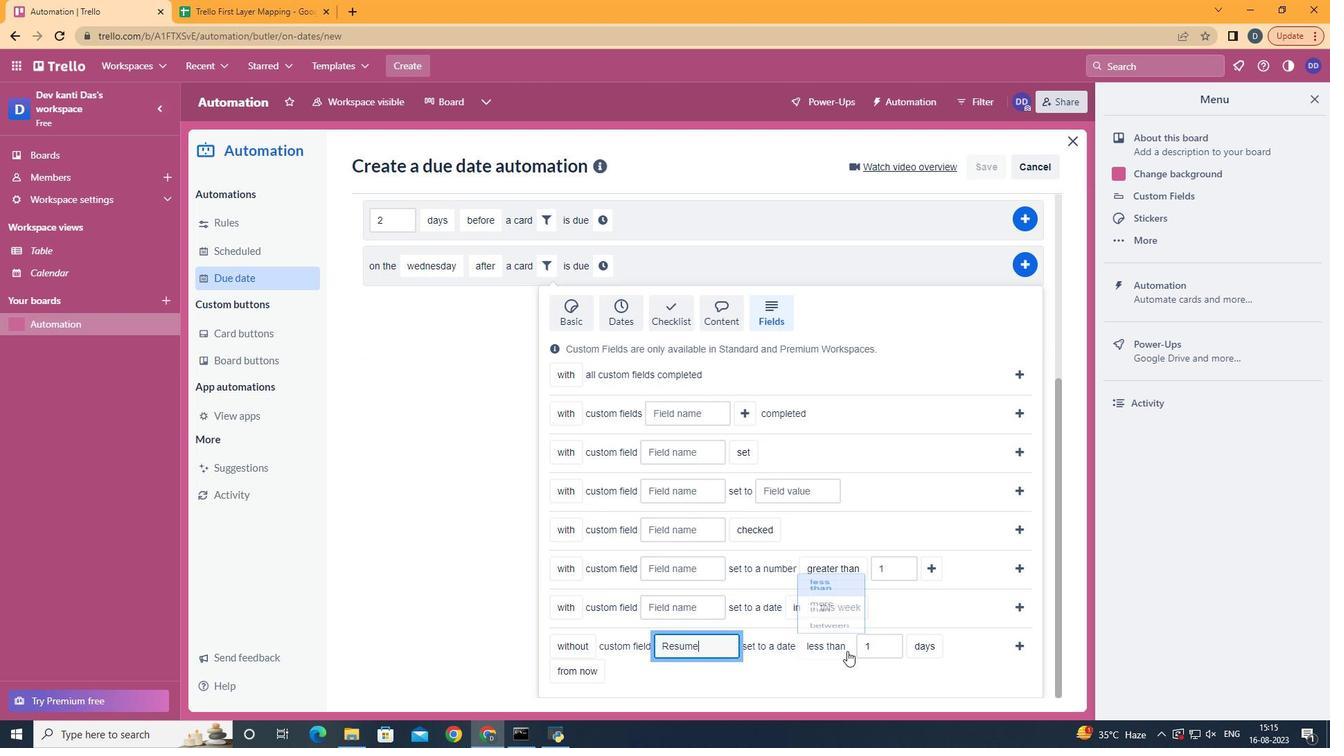 
Action: Mouse moved to (728, 673)
Screenshot: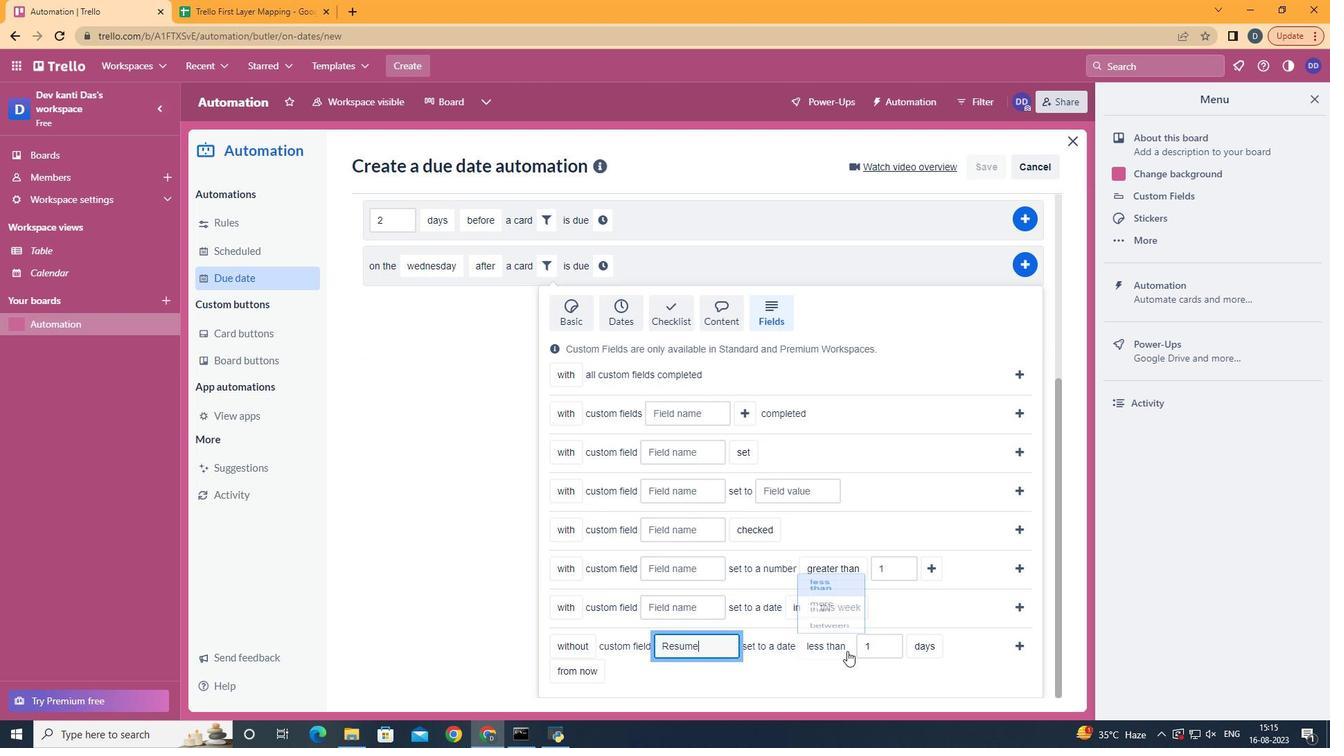 
Action: Mouse scrolled (728, 672) with delta (0, 0)
Screenshot: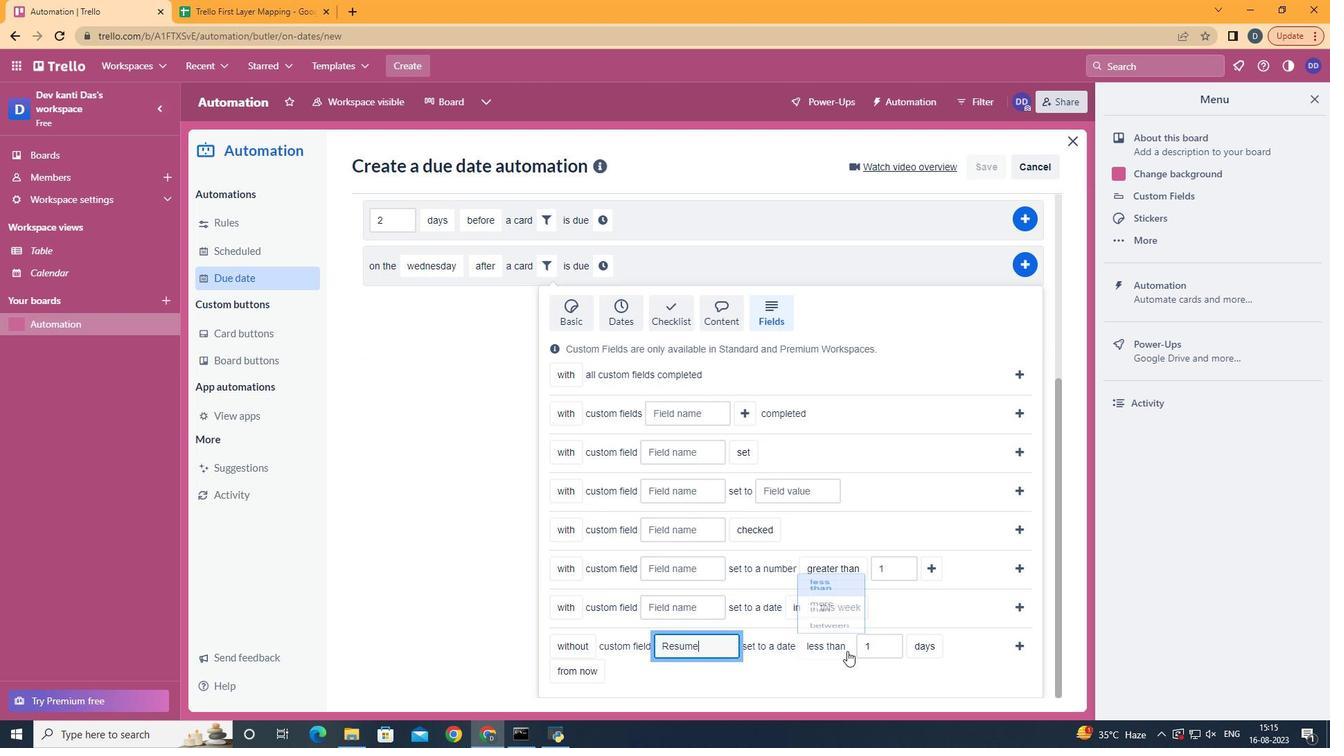 
Action: Mouse moved to (729, 673)
Screenshot: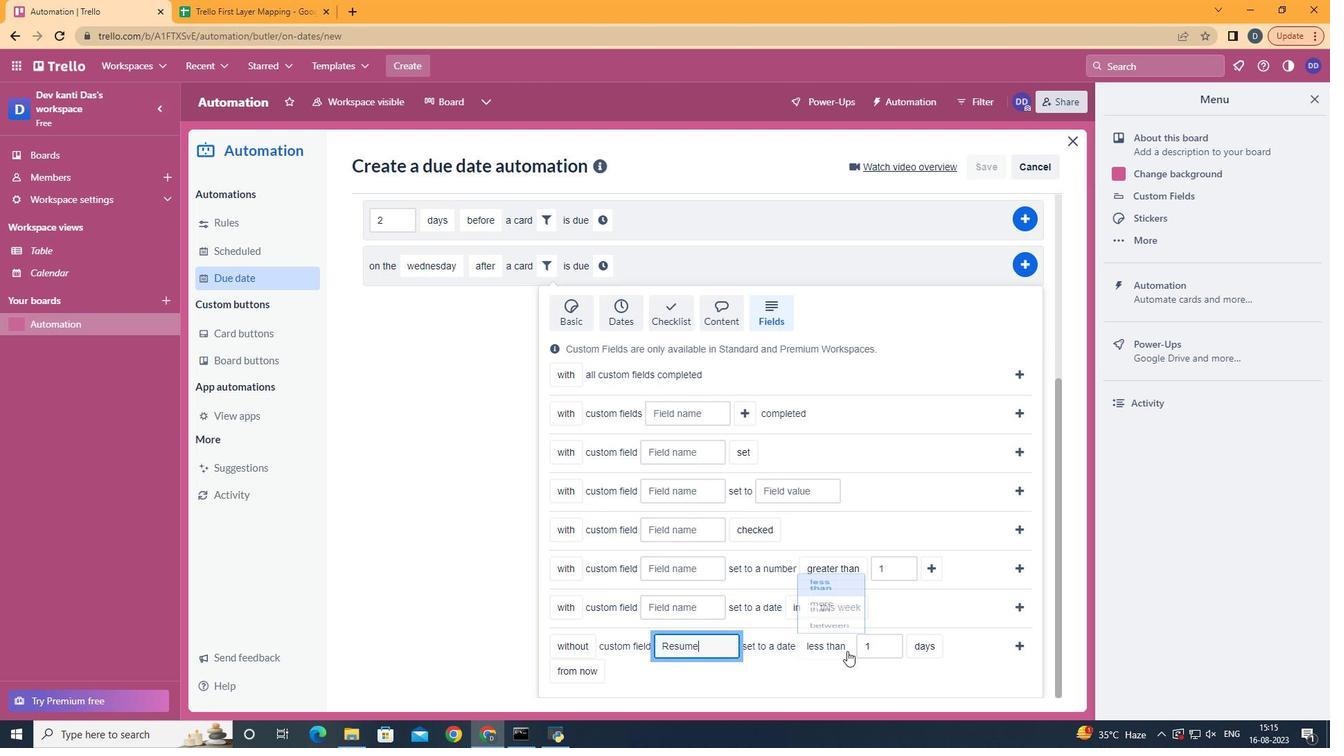 
Action: Mouse scrolled (729, 672) with delta (0, 0)
Screenshot: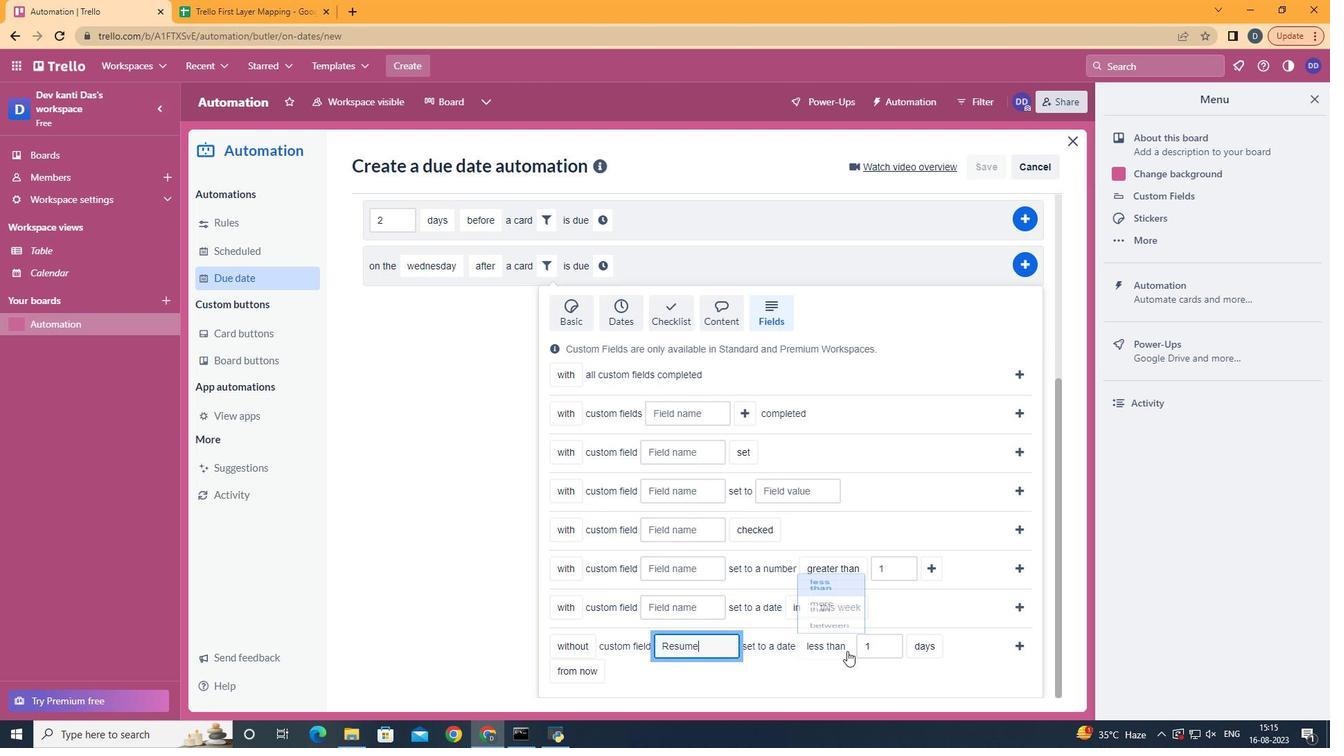 
Action: Mouse moved to (736, 673)
Screenshot: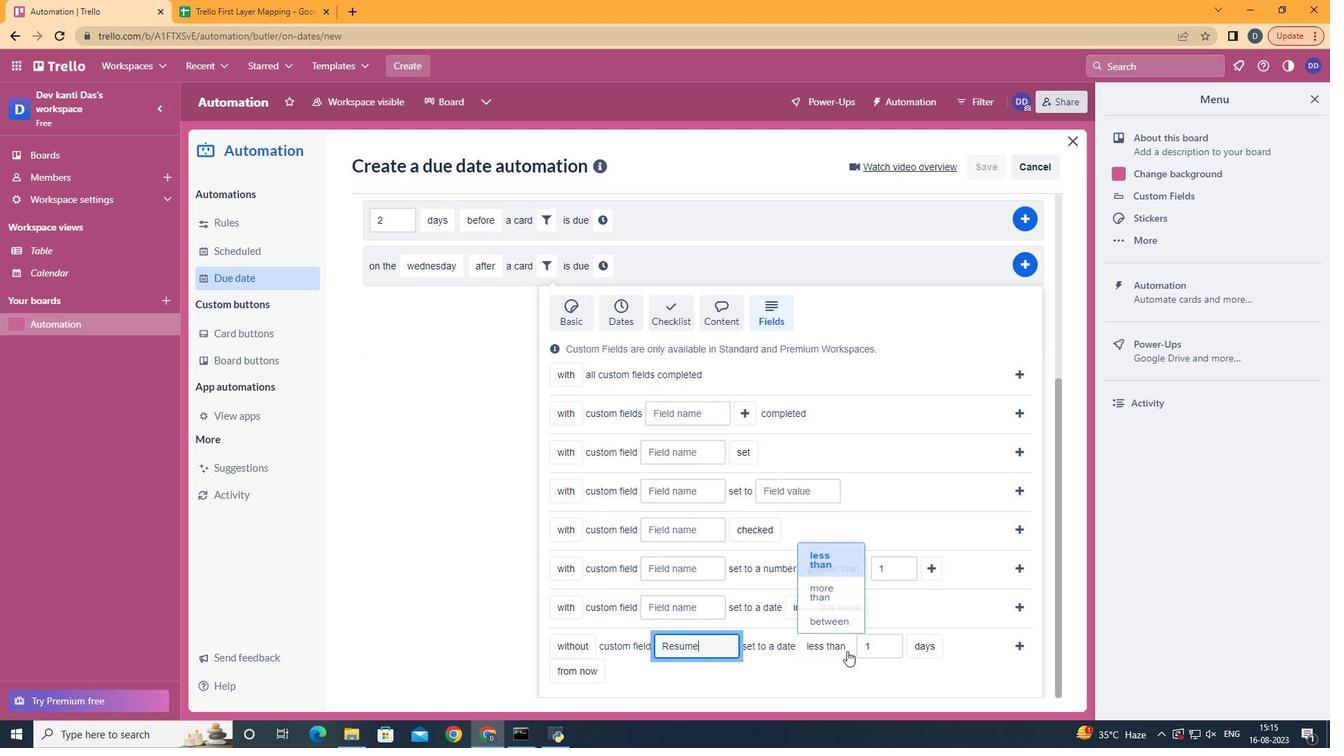 
Action: Mouse scrolled (736, 672) with delta (0, 0)
Screenshot: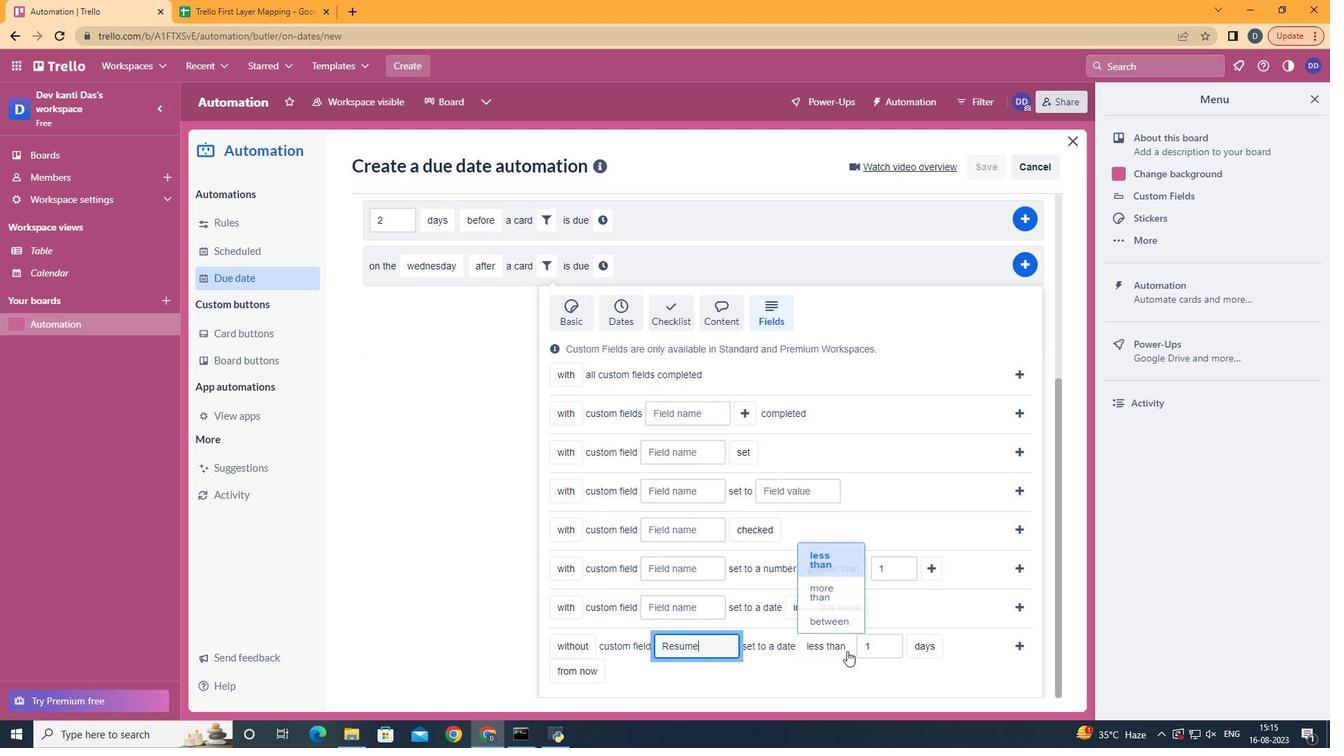 
Action: Mouse moved to (855, 625)
Screenshot: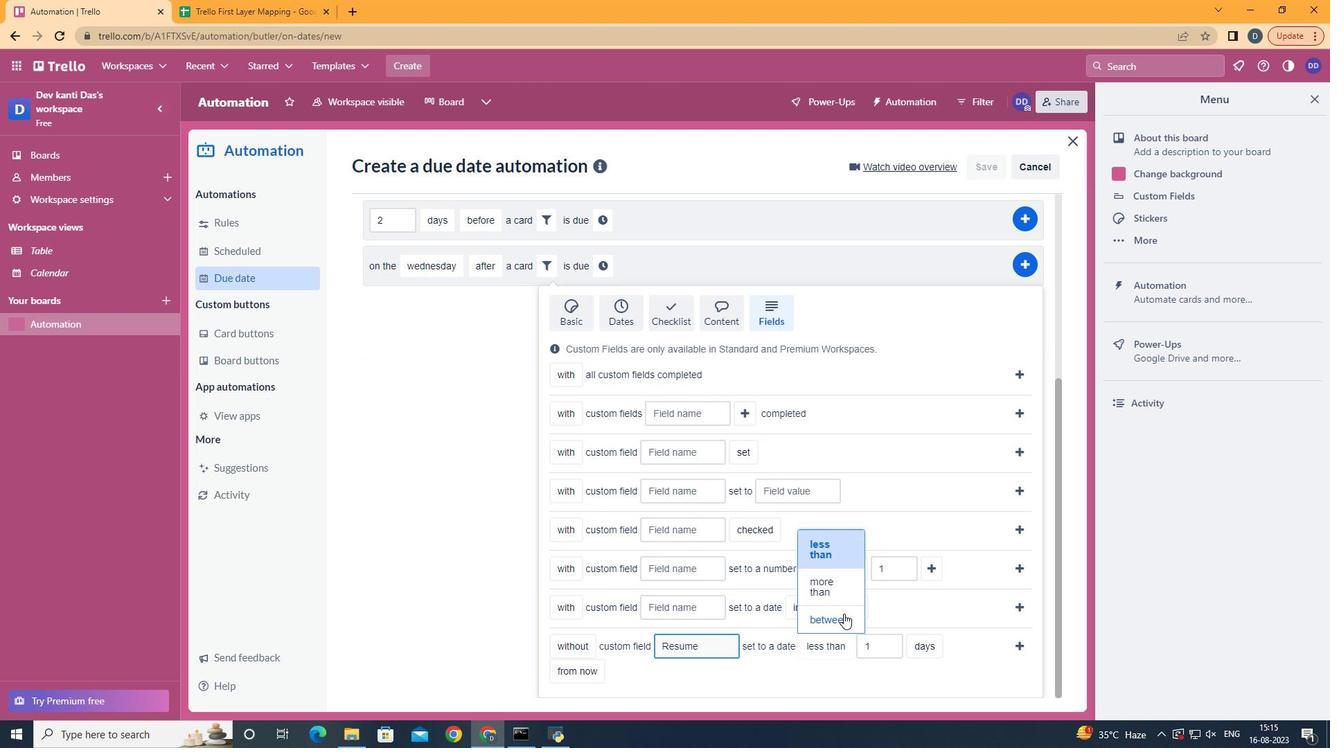 
Action: Mouse pressed left at (855, 625)
Screenshot: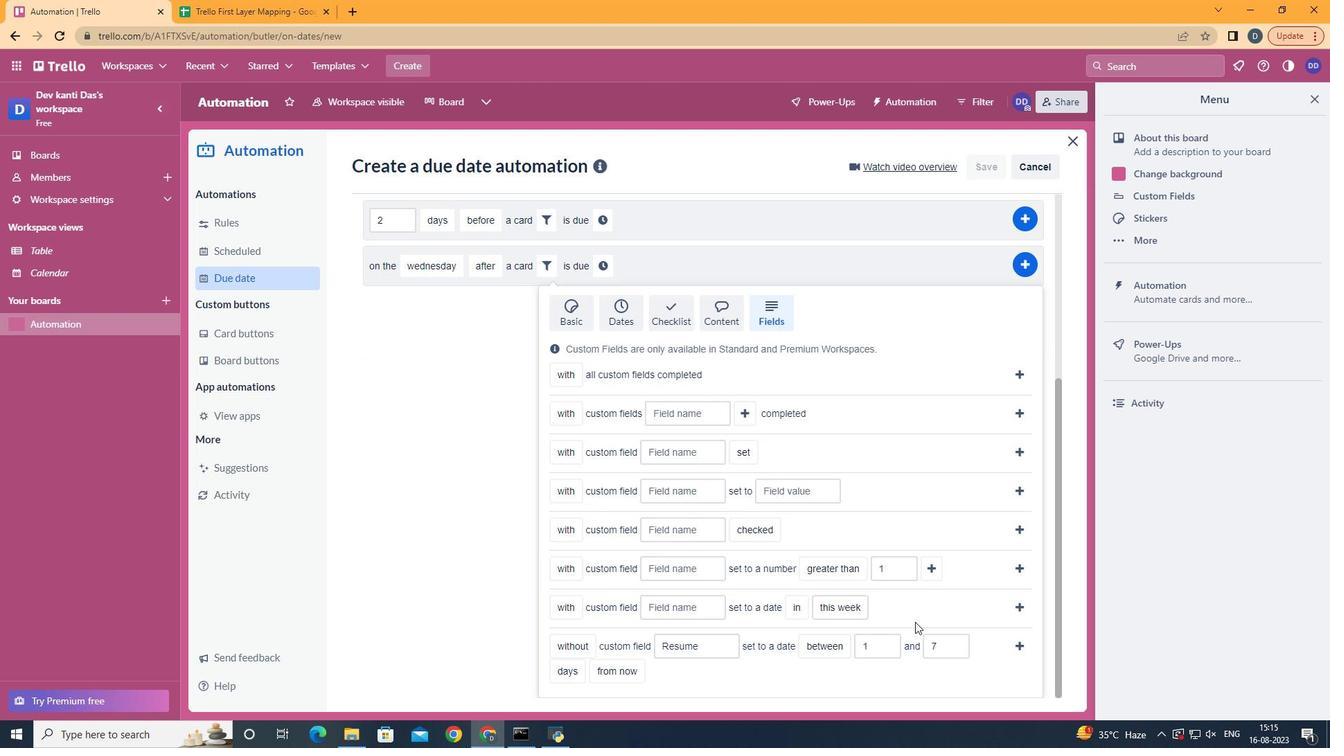 
Action: Mouse moved to (596, 662)
Screenshot: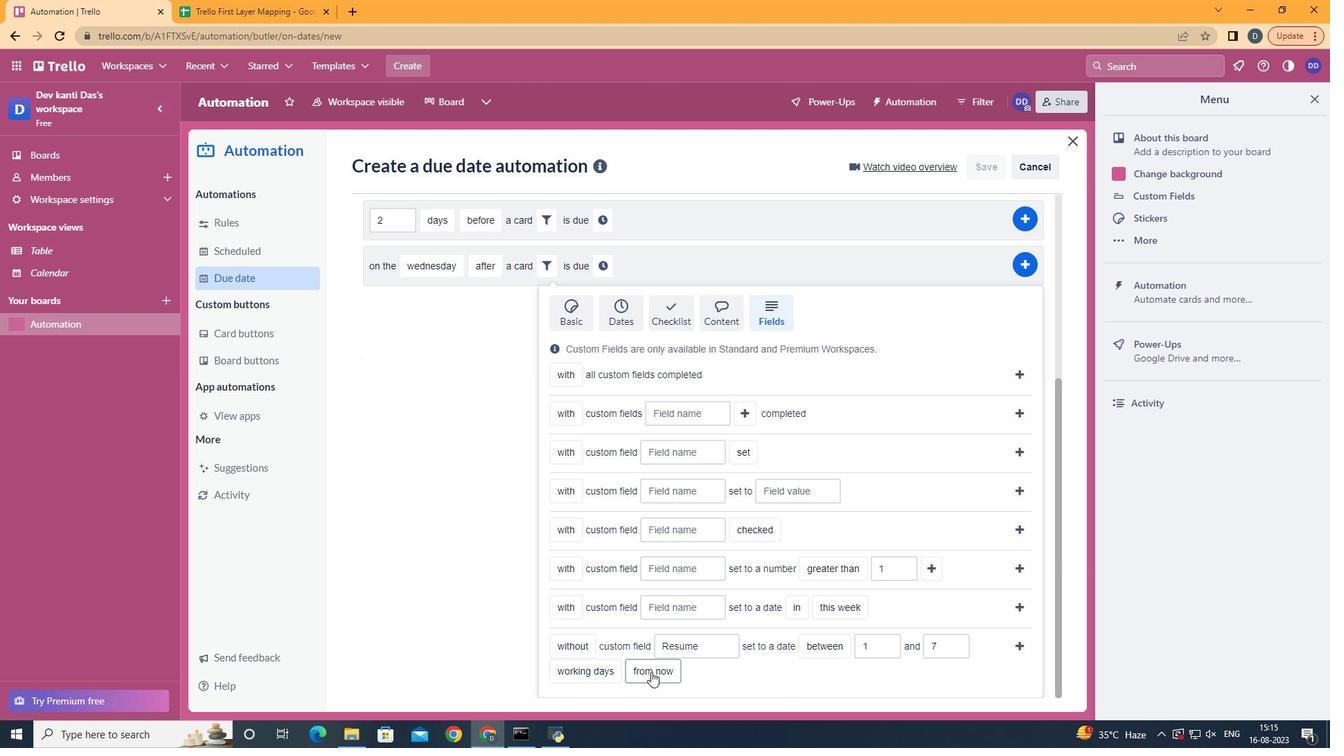 
Action: Mouse pressed left at (596, 662)
Screenshot: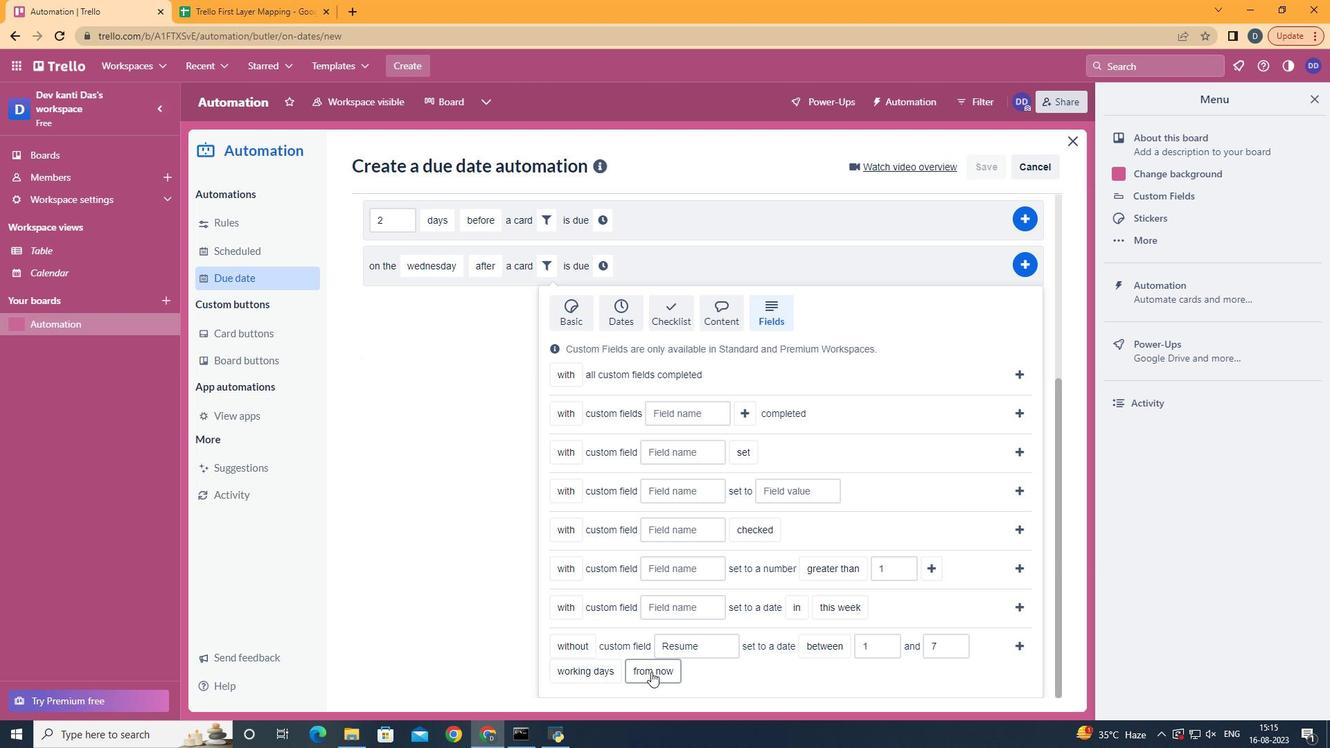 
Action: Mouse moved to (668, 656)
Screenshot: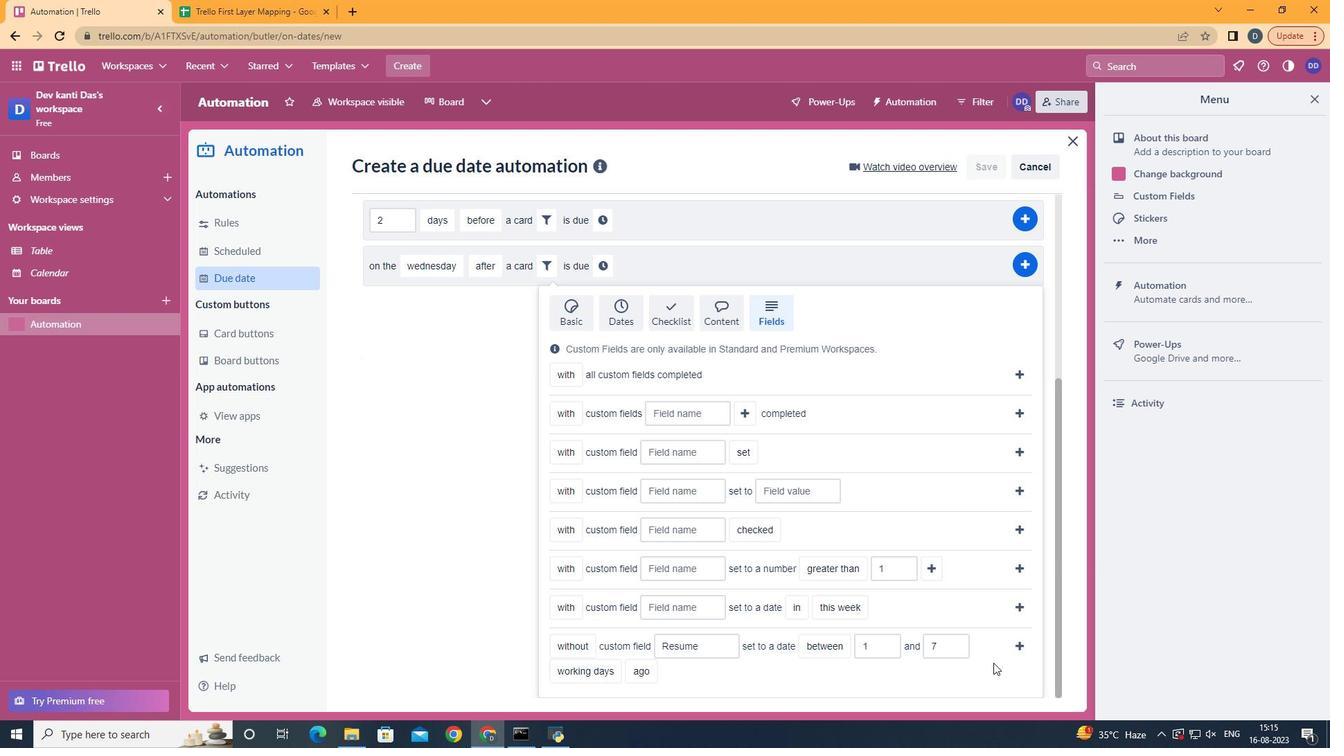 
Action: Mouse pressed left at (668, 656)
Screenshot: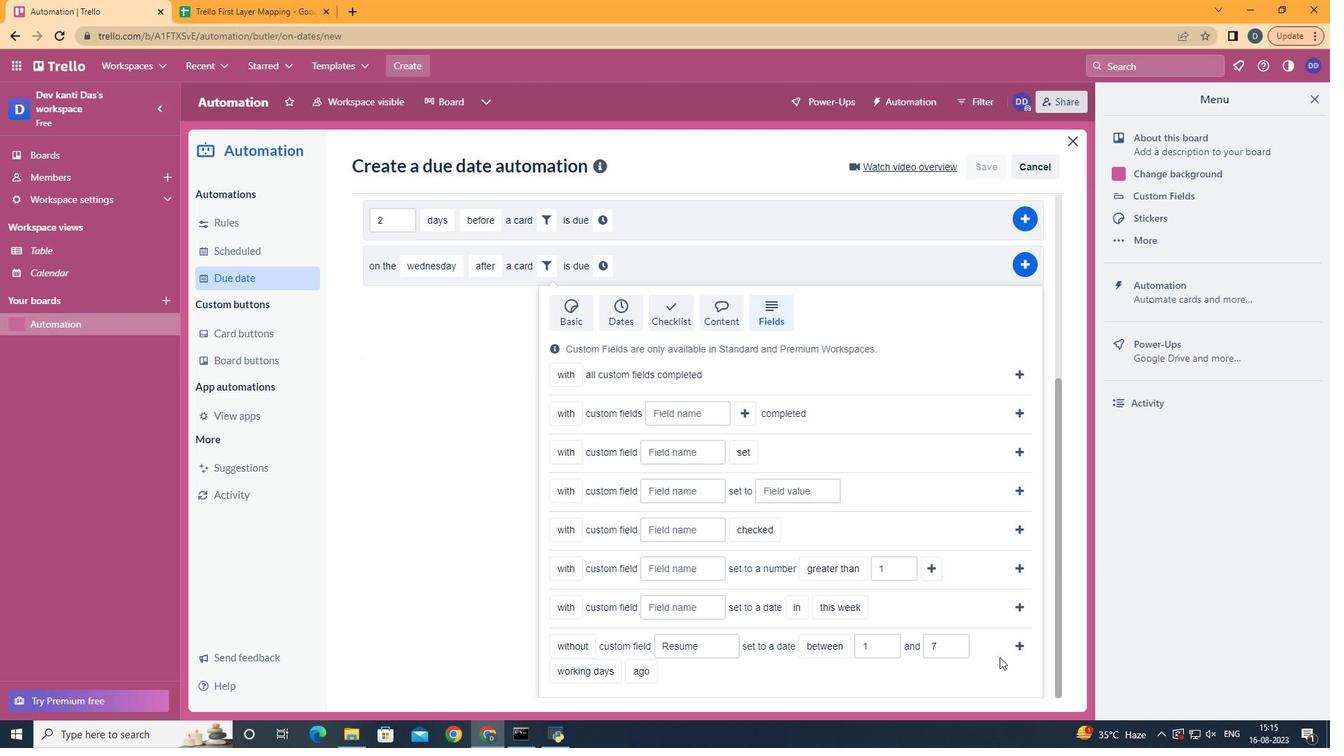 
Action: Mouse moved to (1027, 657)
Screenshot: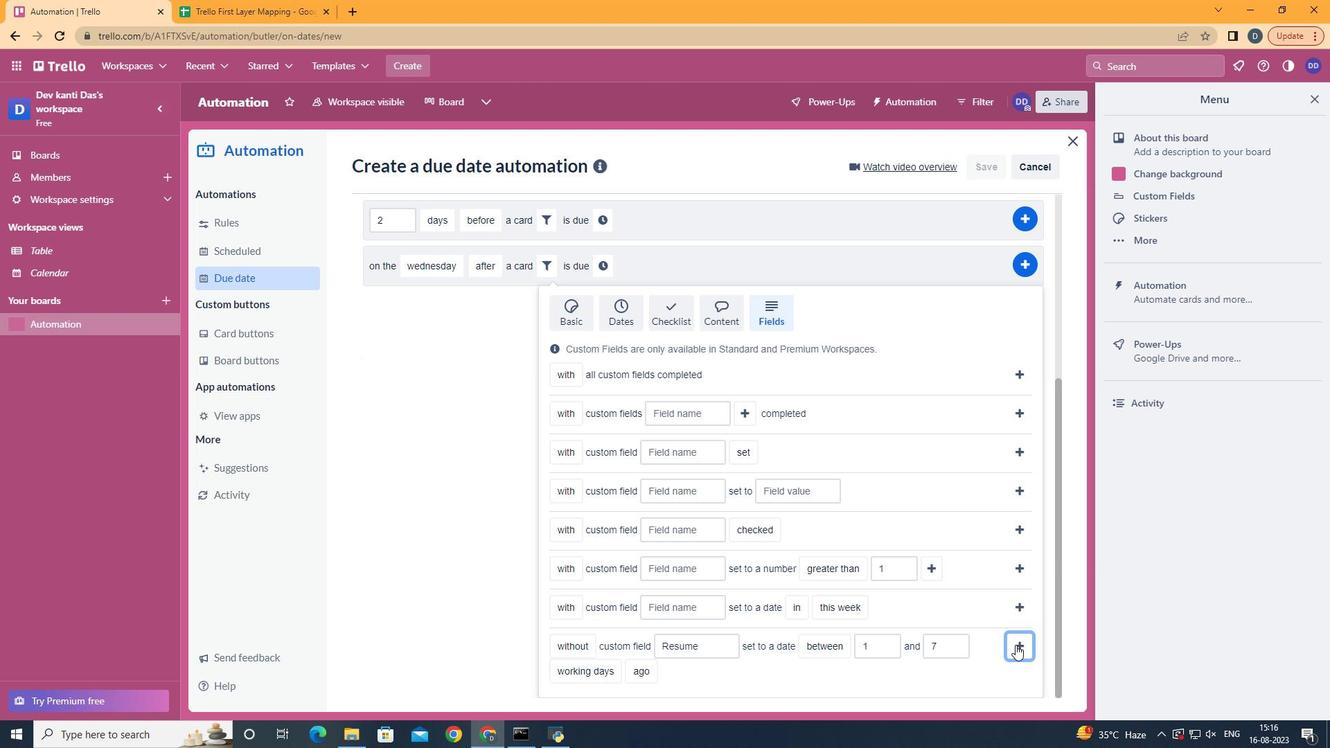 
Action: Mouse pressed left at (1027, 657)
Screenshot: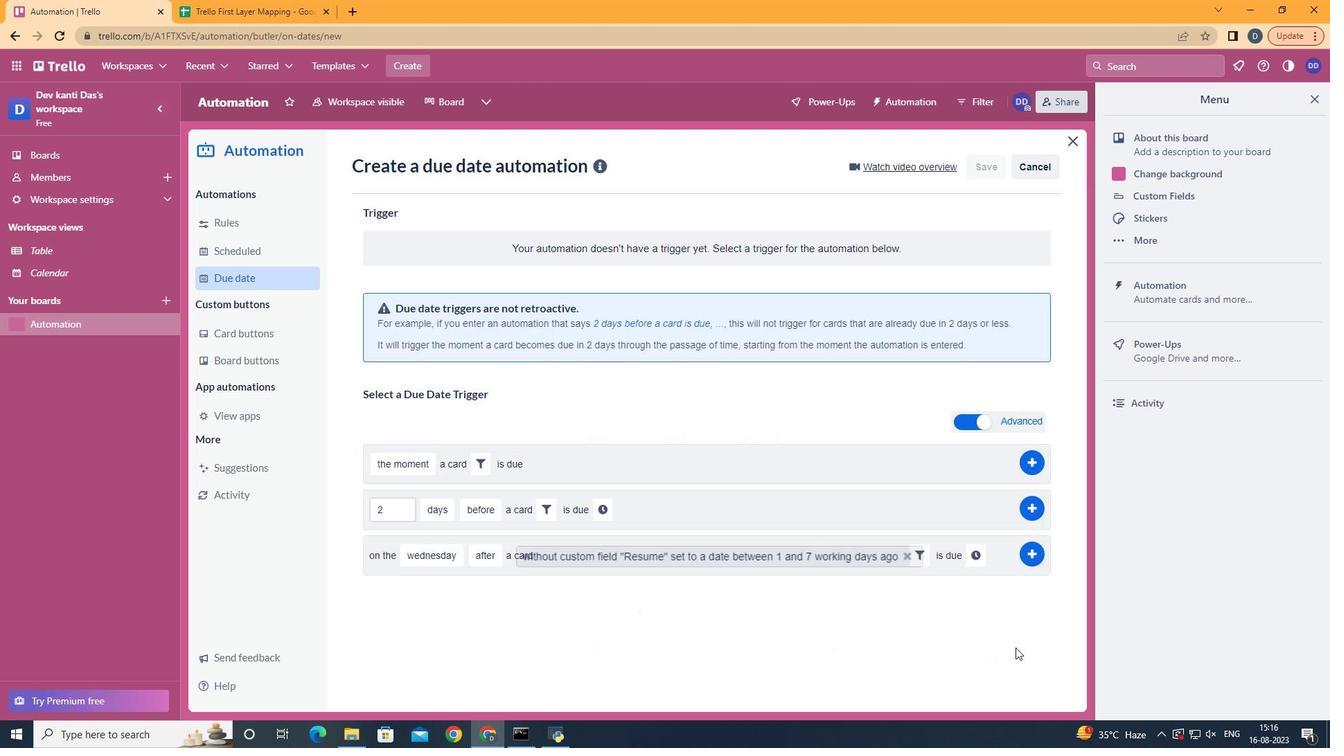 
Action: Mouse moved to (994, 563)
Screenshot: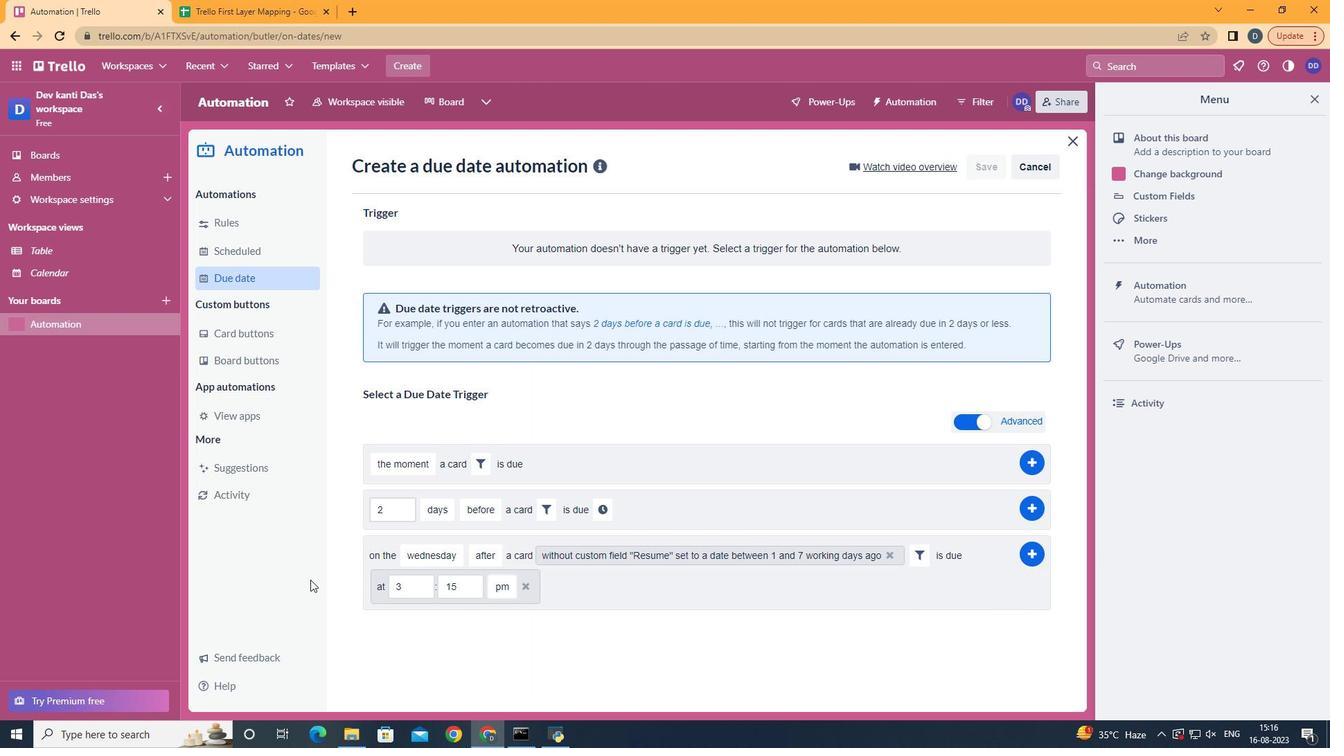 
Action: Mouse pressed left at (994, 563)
Screenshot: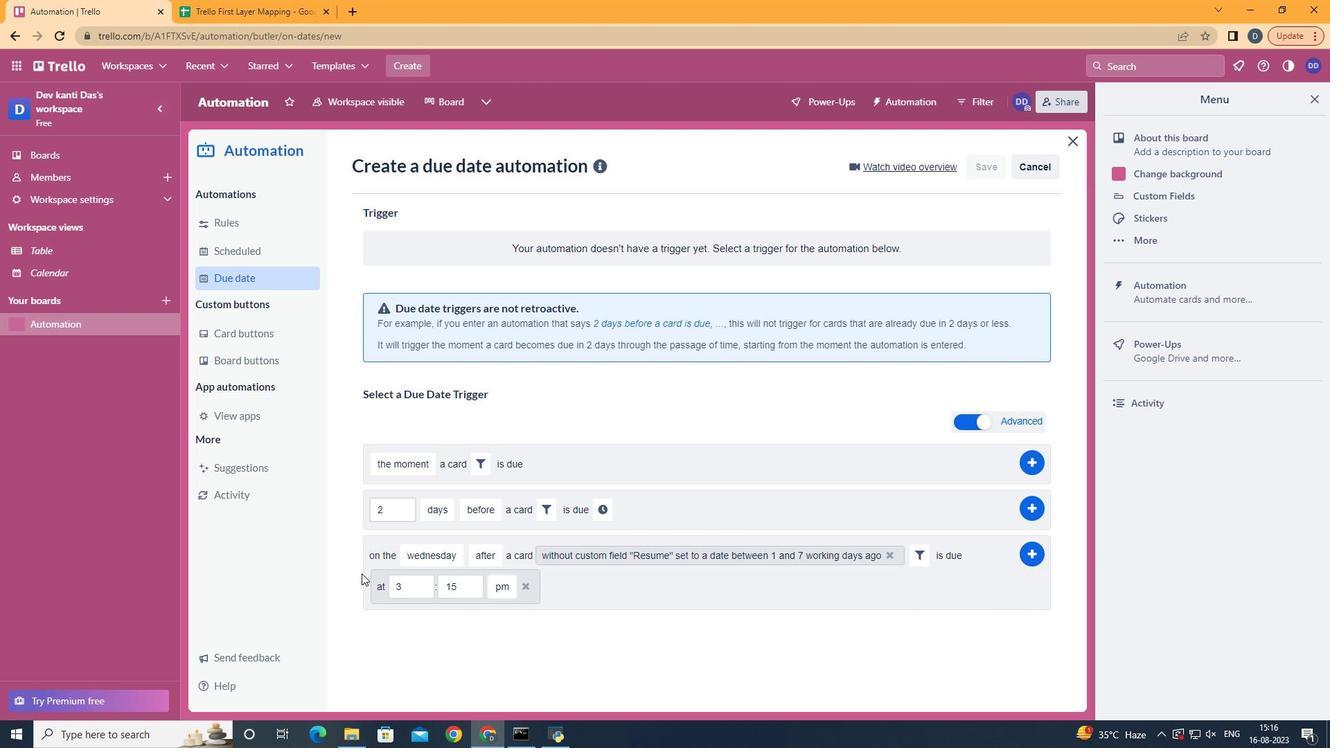 
Action: Mouse moved to (417, 600)
Screenshot: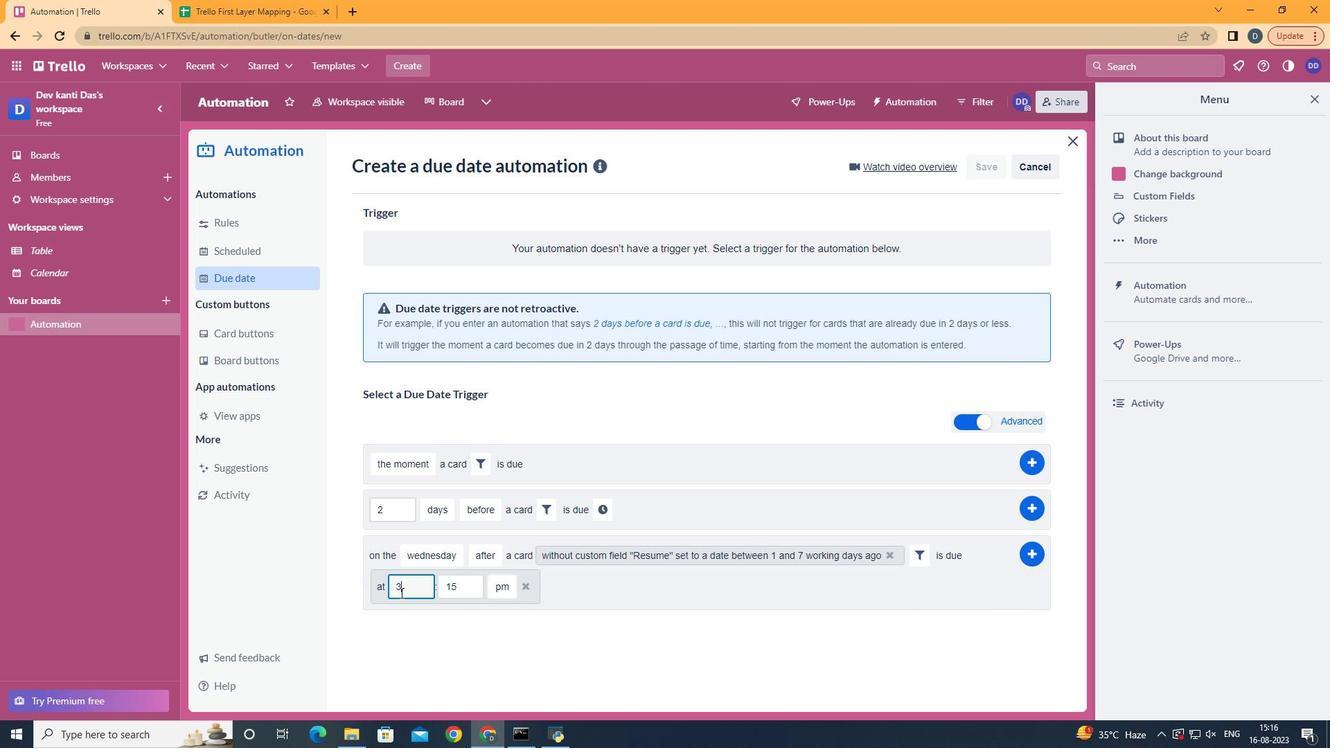 
Action: Mouse pressed left at (417, 600)
Screenshot: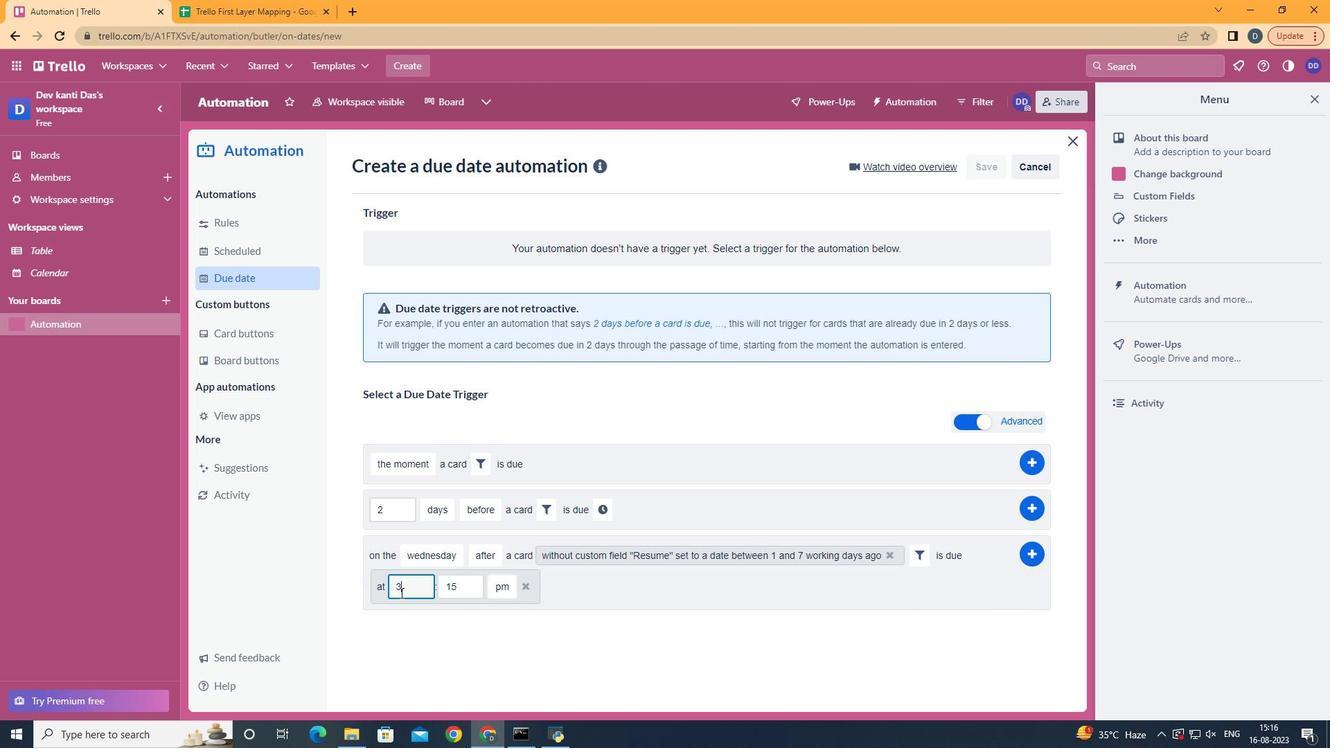 
Action: Mouse moved to (412, 605)
Screenshot: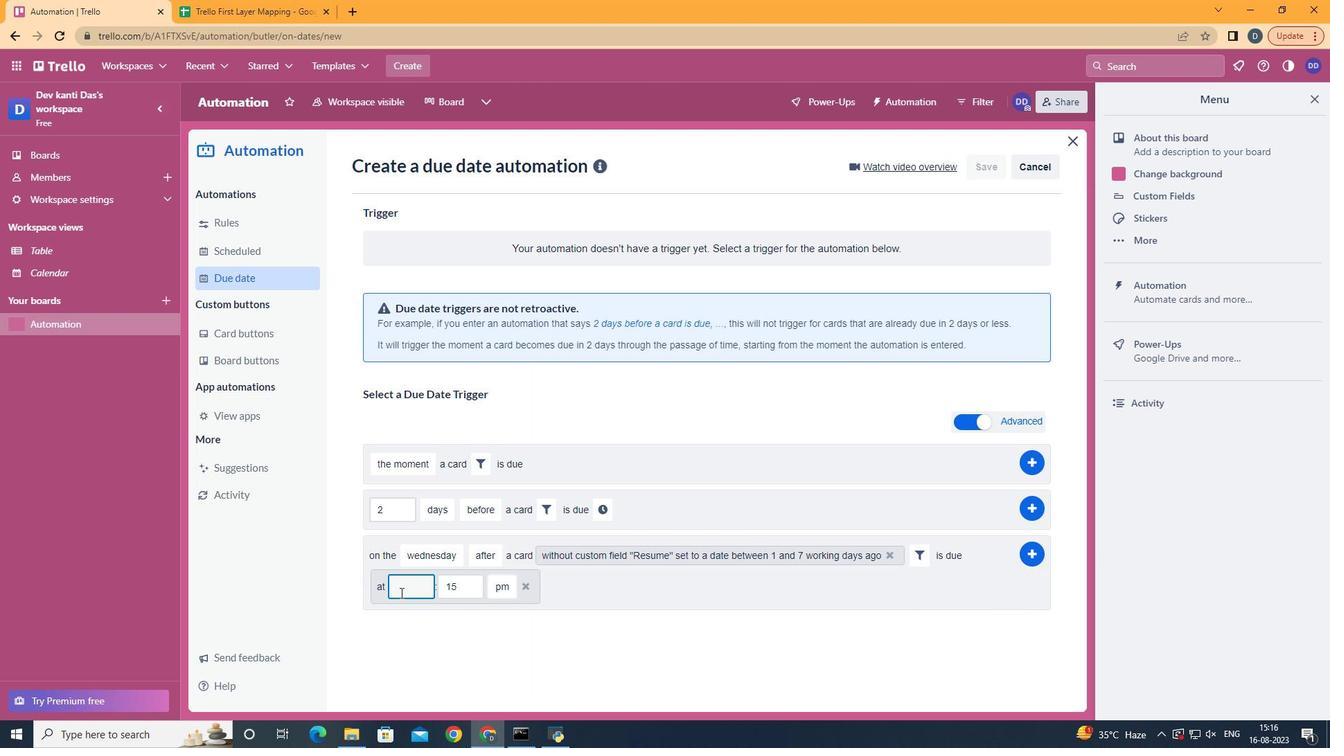 
Action: Key pressed <Key.backspace>11
Screenshot: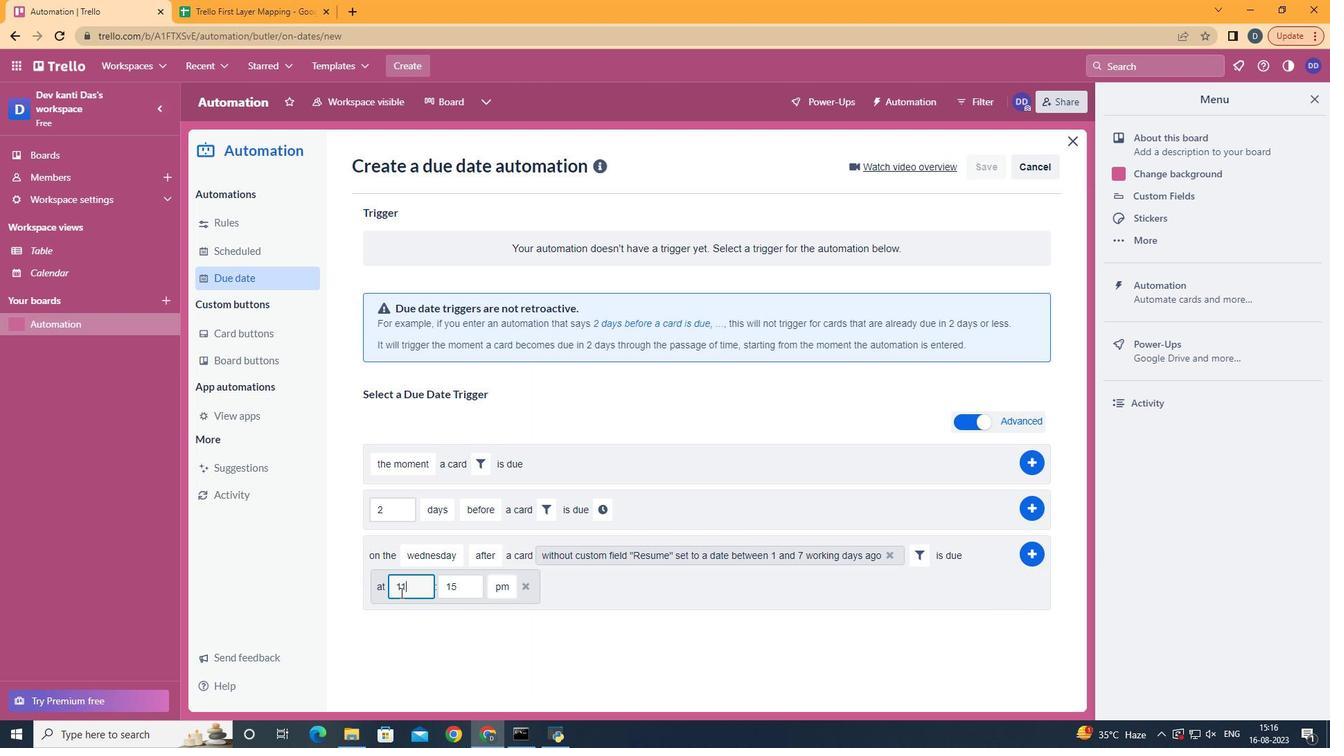 
Action: Mouse moved to (491, 606)
Screenshot: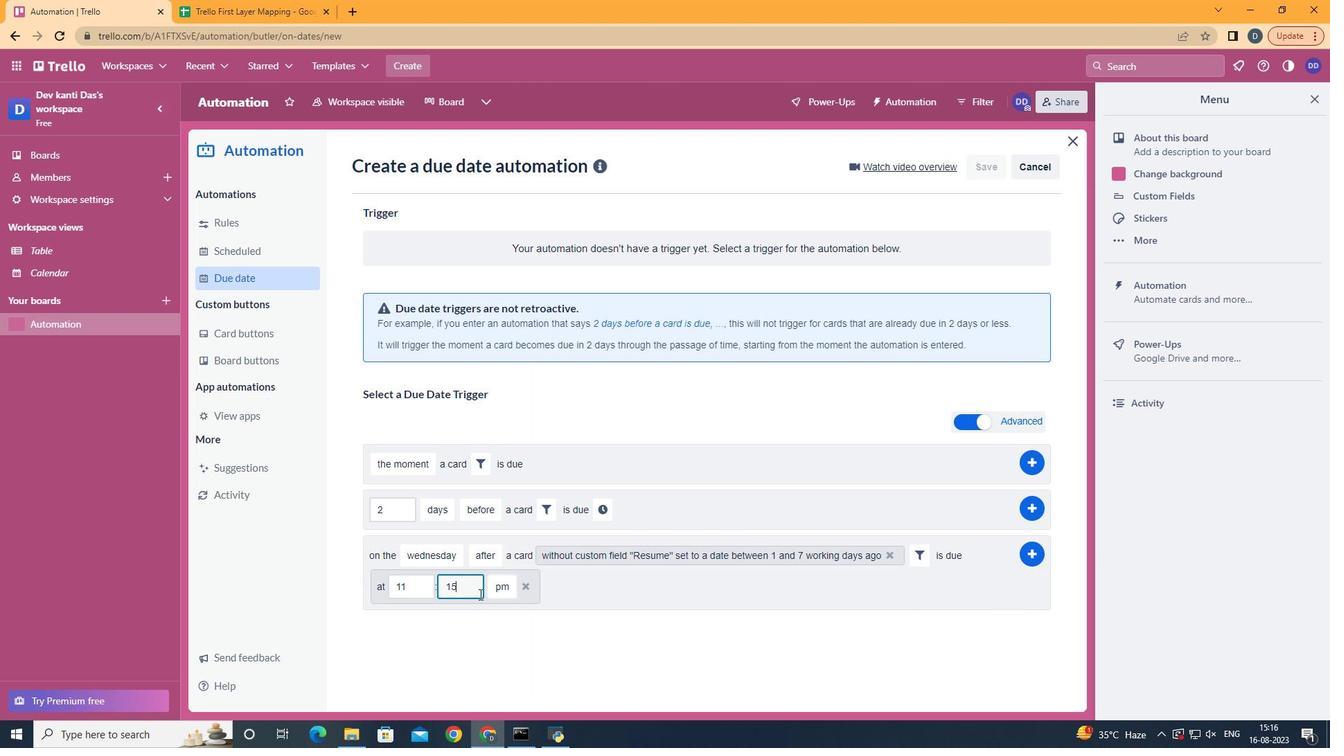 
Action: Mouse pressed left at (491, 606)
Screenshot: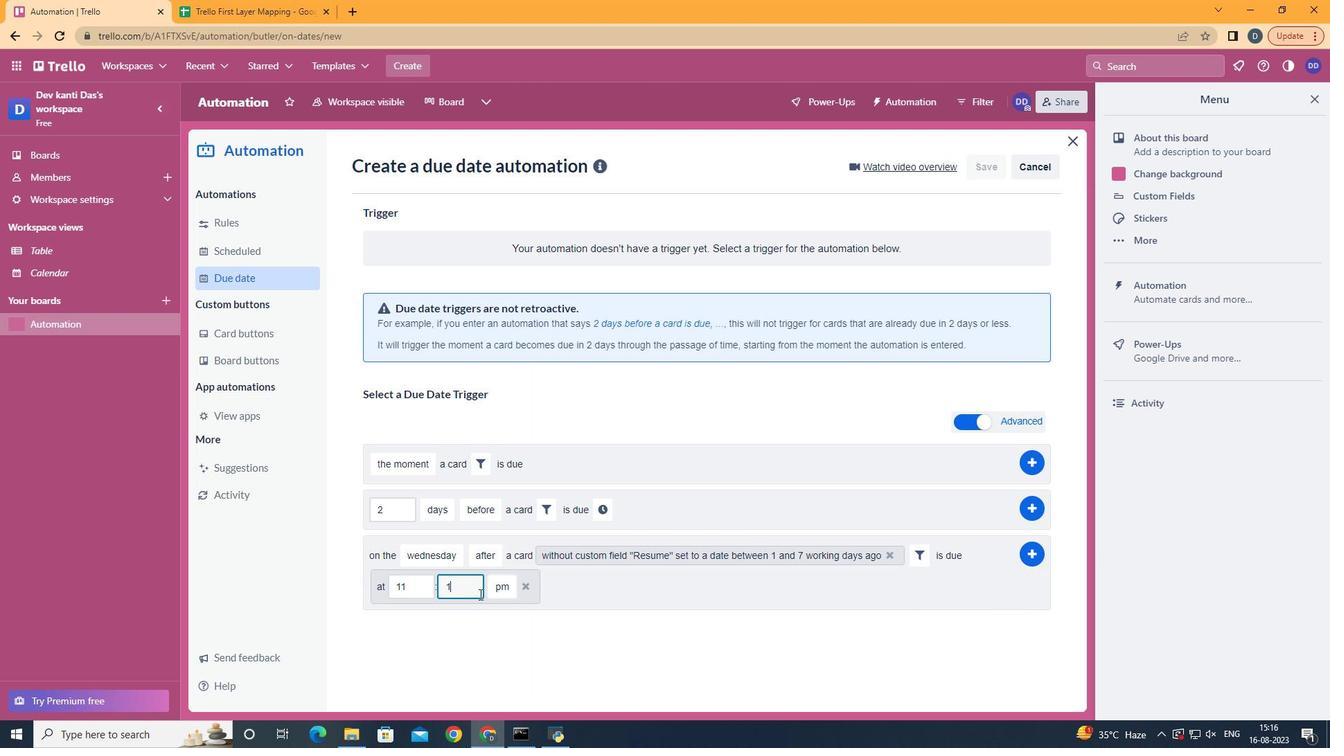 
Action: Key pressed <Key.backspace><Key.backspace>00
Screenshot: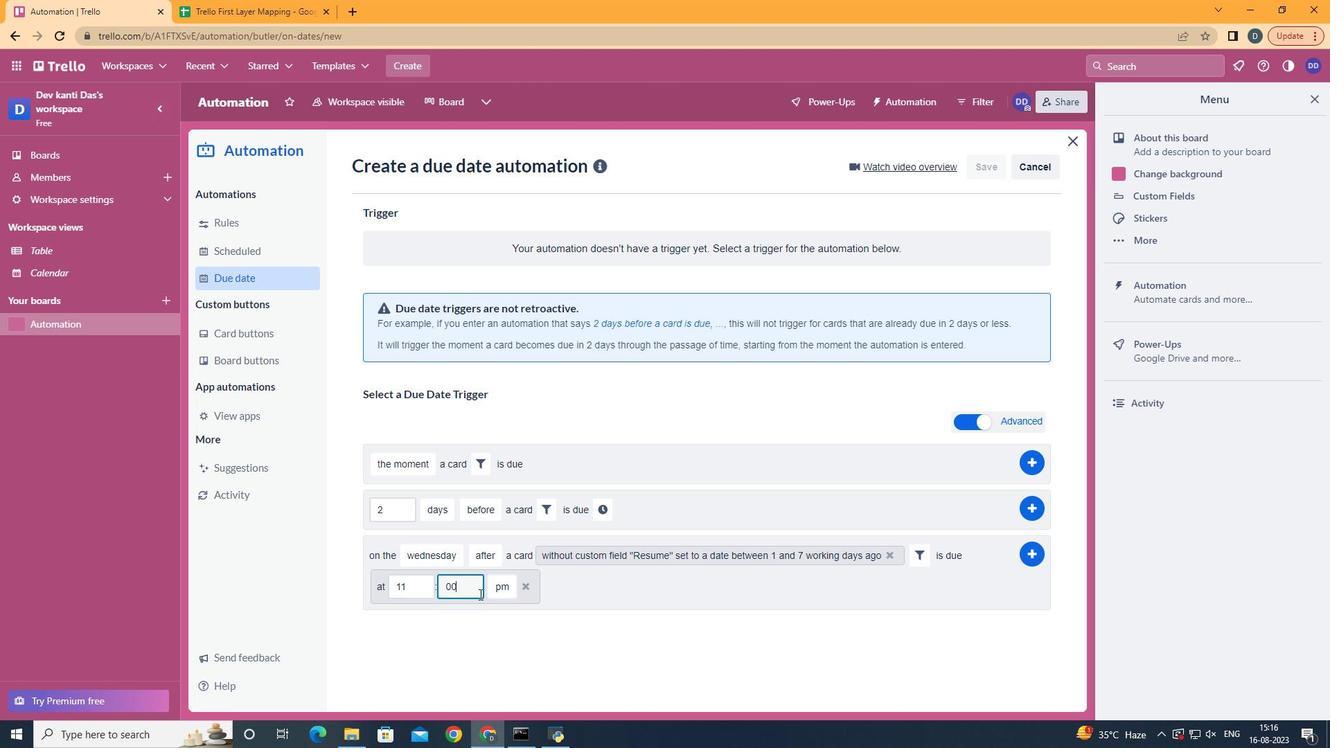 
Action: Mouse moved to (517, 621)
Screenshot: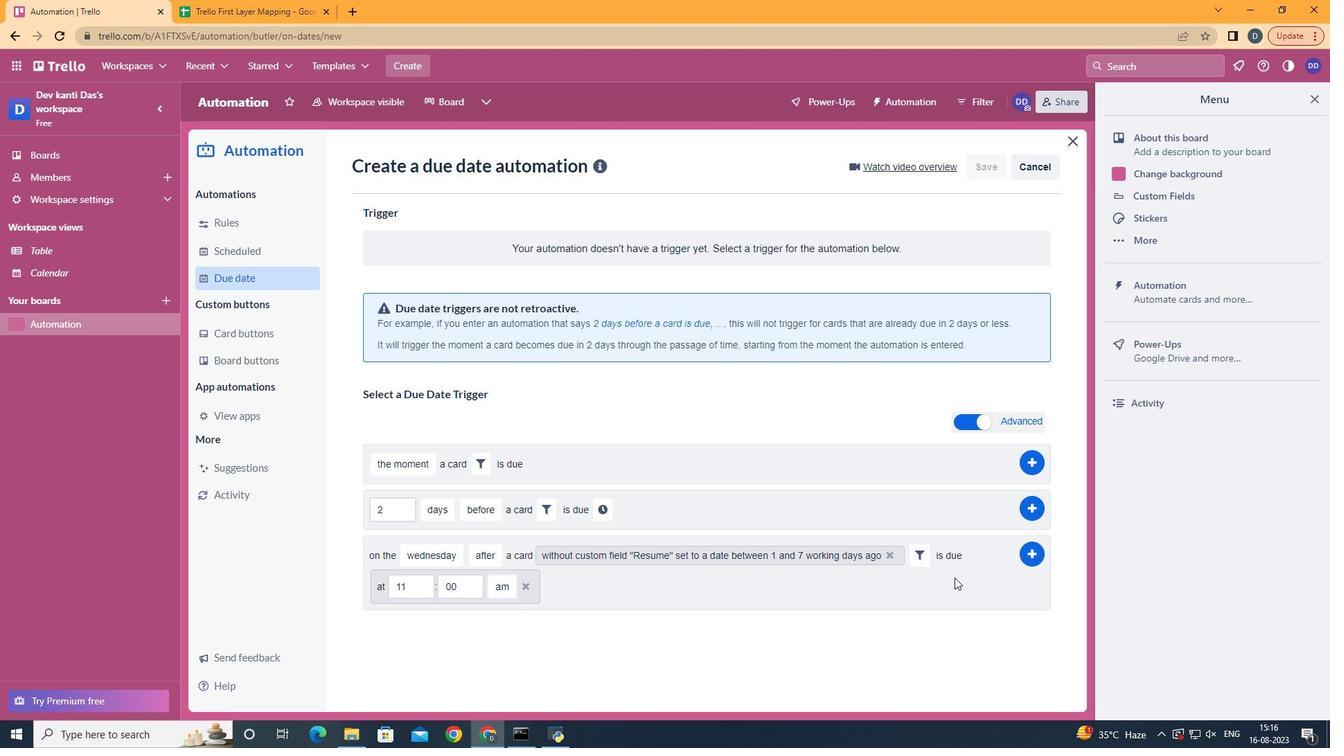 
Action: Mouse pressed left at (517, 621)
Screenshot: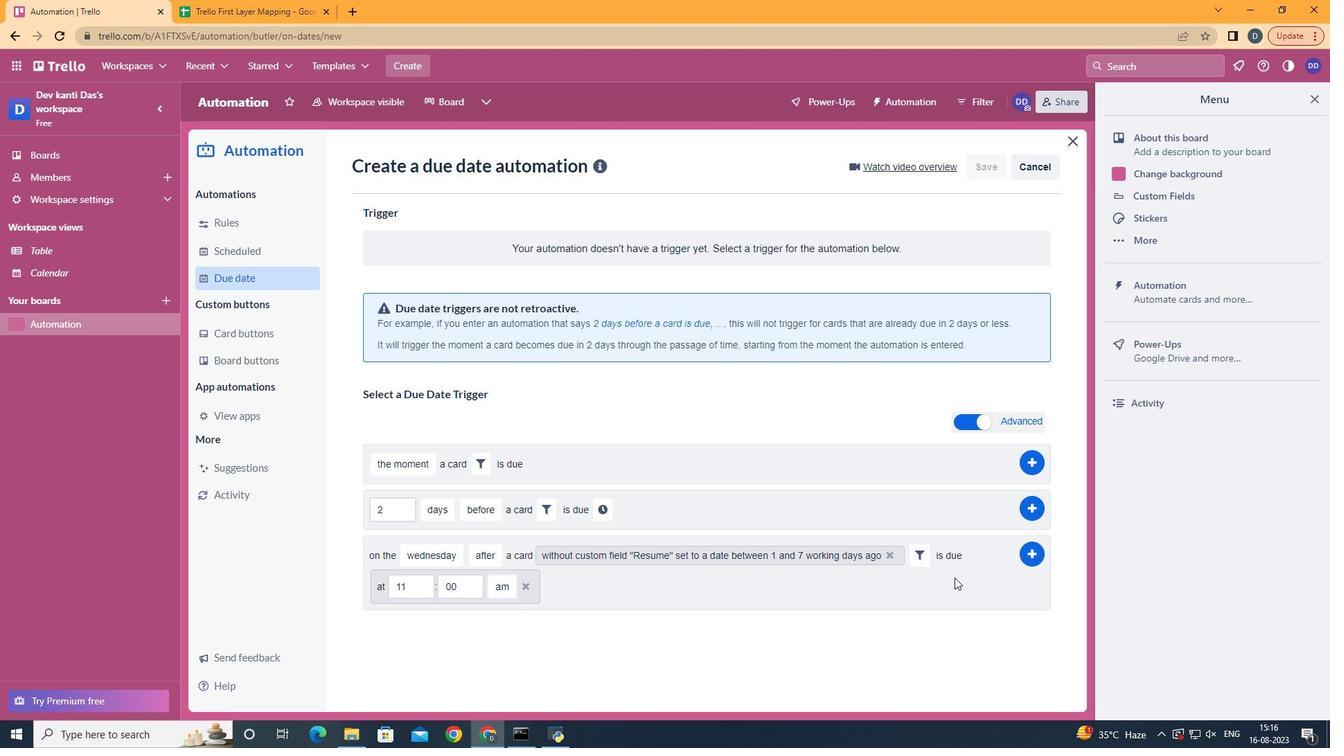 
Action: Mouse moved to (1039, 563)
Screenshot: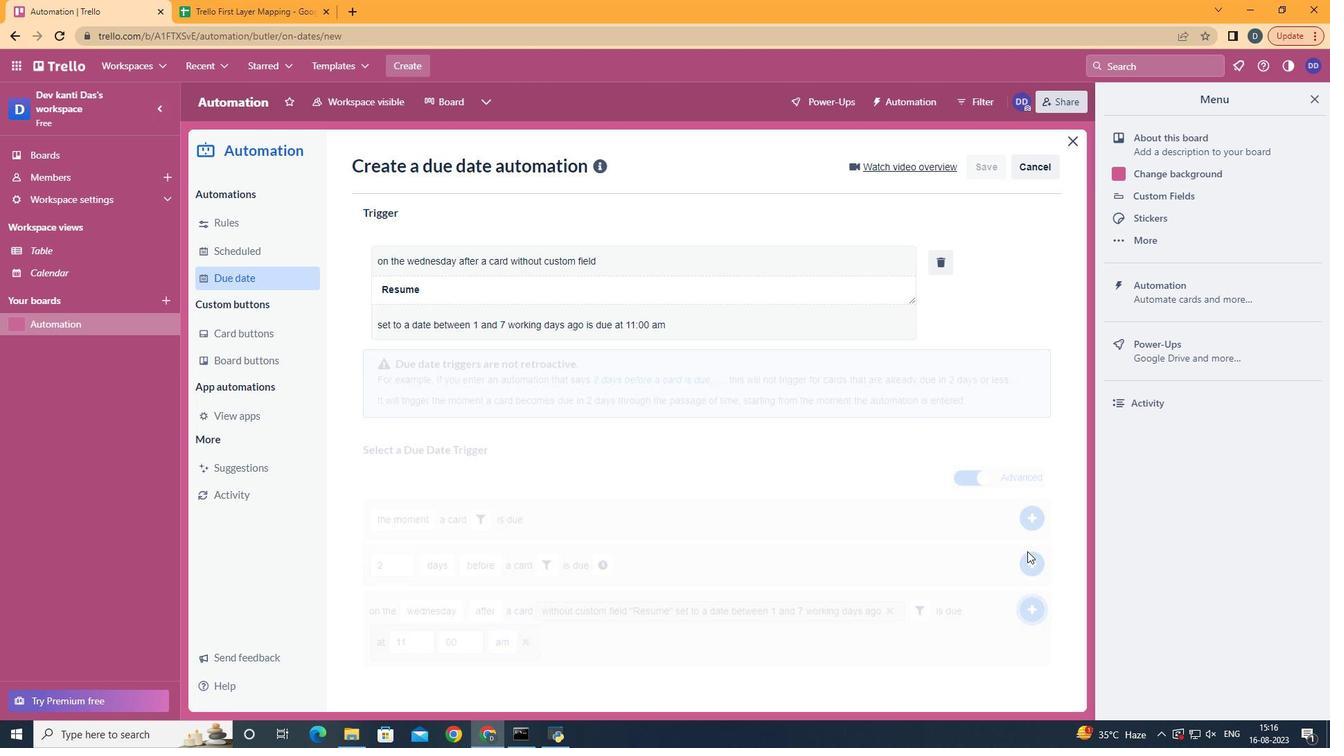 
Action: Mouse pressed left at (1039, 563)
Screenshot: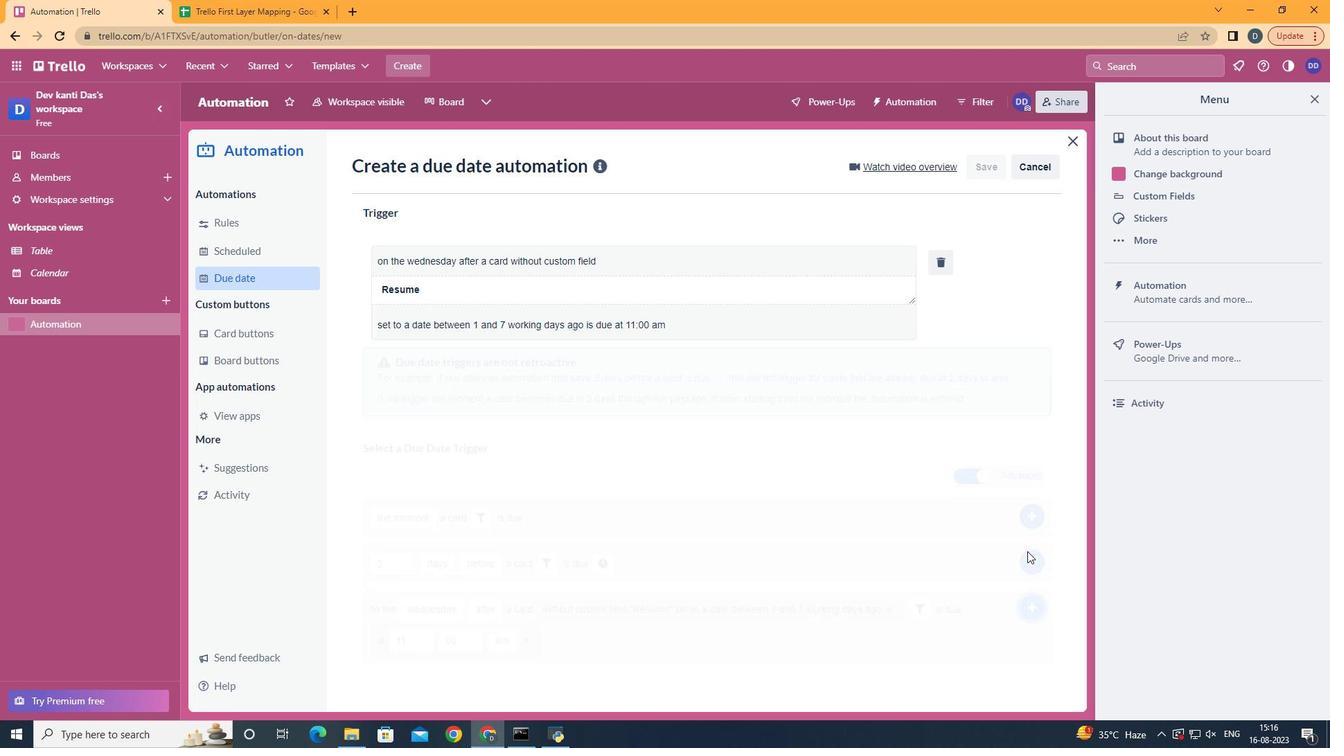 
